 Task: Search one way flight ticket for 5 adults, 2 children, 1 infant in seat and 2 infants on lap in economy from Hays: Hays Regional Airport to Greenville: Pitt-greenville Airport on 5-2-2023. Choice of flights is Royal air maroc. Number of bags: 2 carry on bags. Price is upto 106000. Outbound departure time preference is 10:00.
Action: Mouse moved to (320, 273)
Screenshot: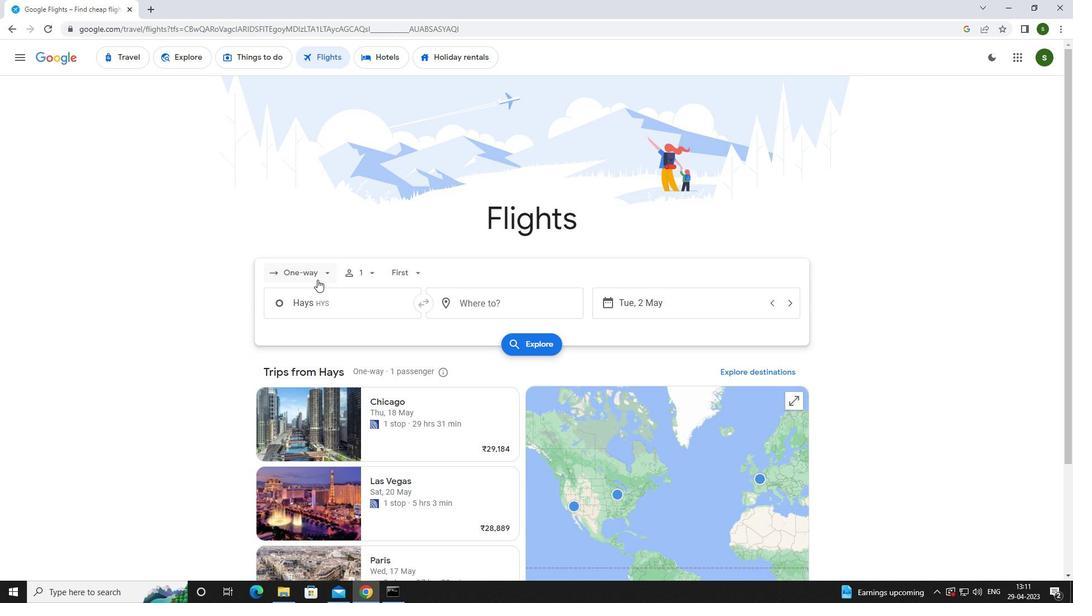 
Action: Mouse pressed left at (320, 273)
Screenshot: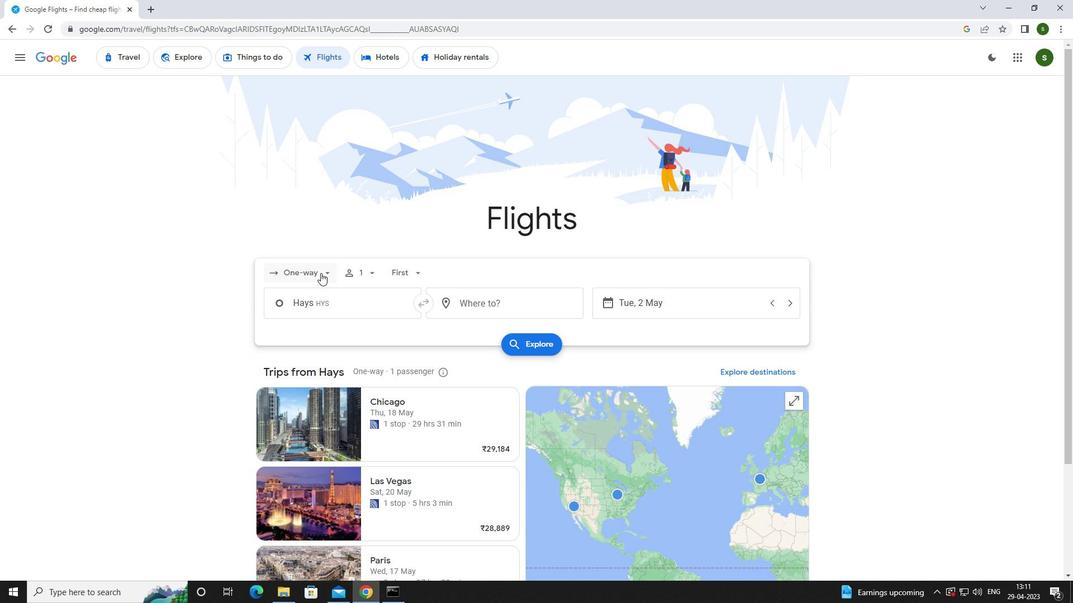 
Action: Mouse moved to (305, 320)
Screenshot: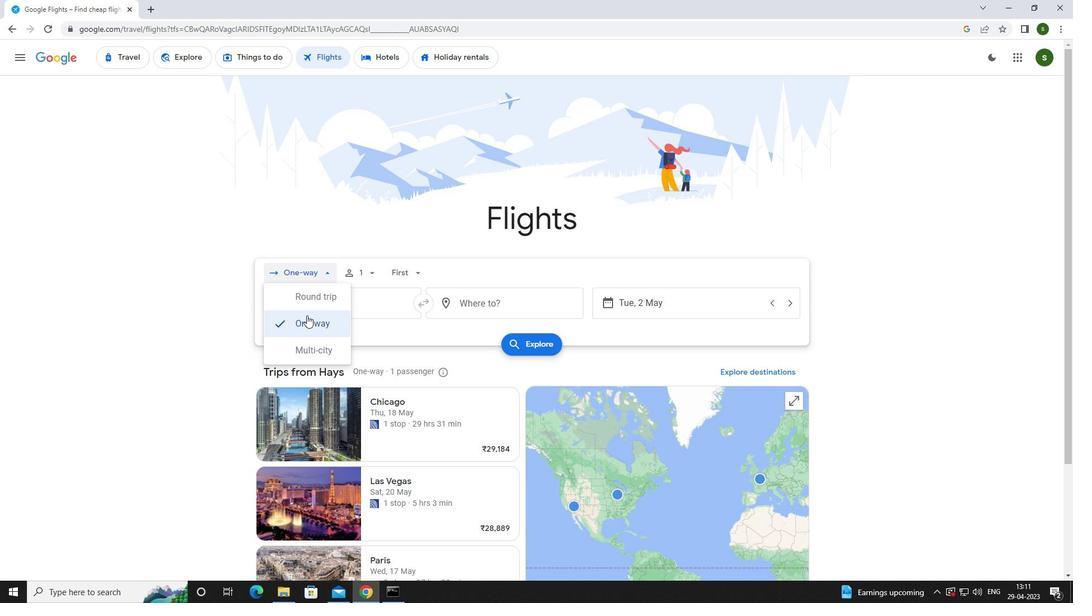 
Action: Mouse pressed left at (305, 320)
Screenshot: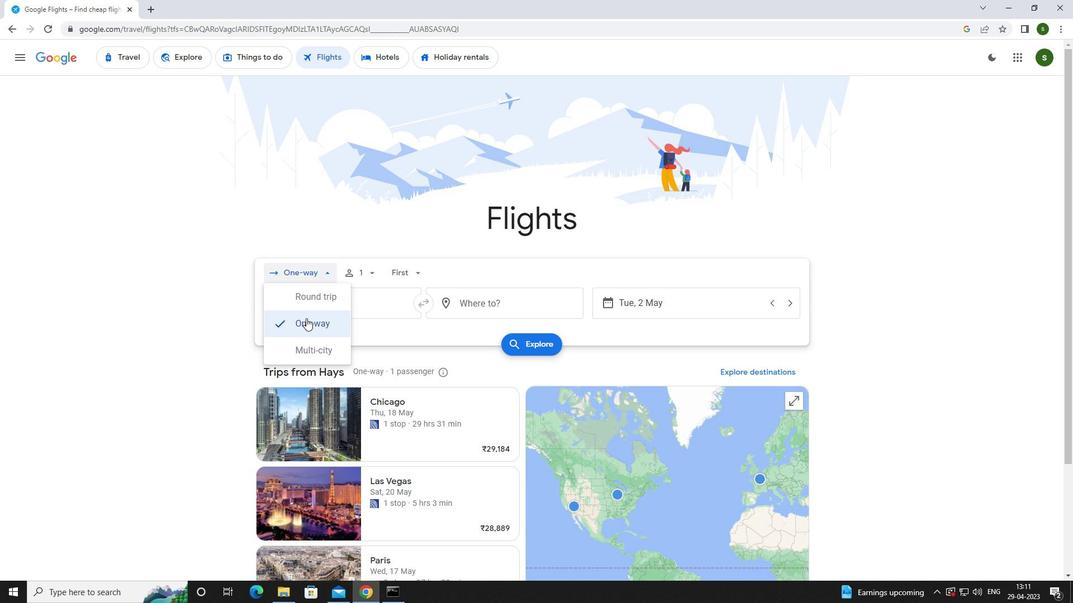 
Action: Mouse moved to (370, 275)
Screenshot: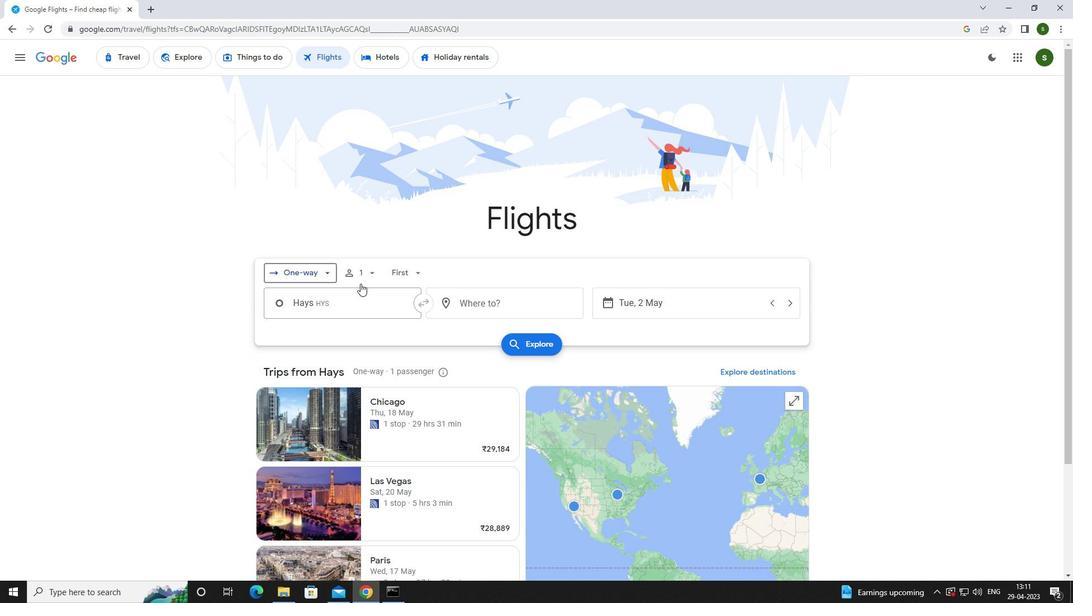 
Action: Mouse pressed left at (370, 275)
Screenshot: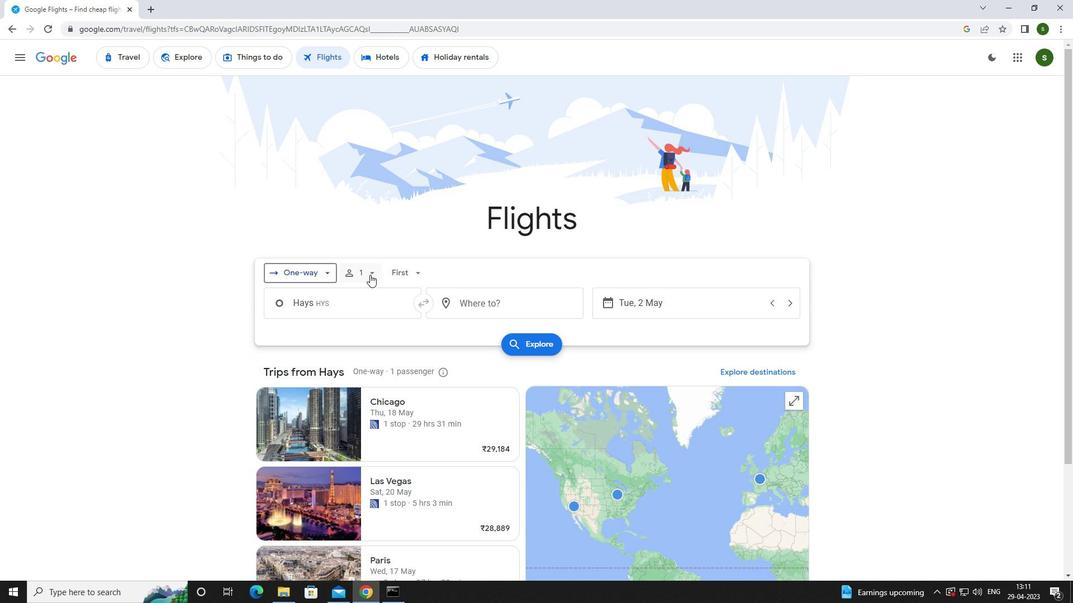 
Action: Mouse moved to (459, 299)
Screenshot: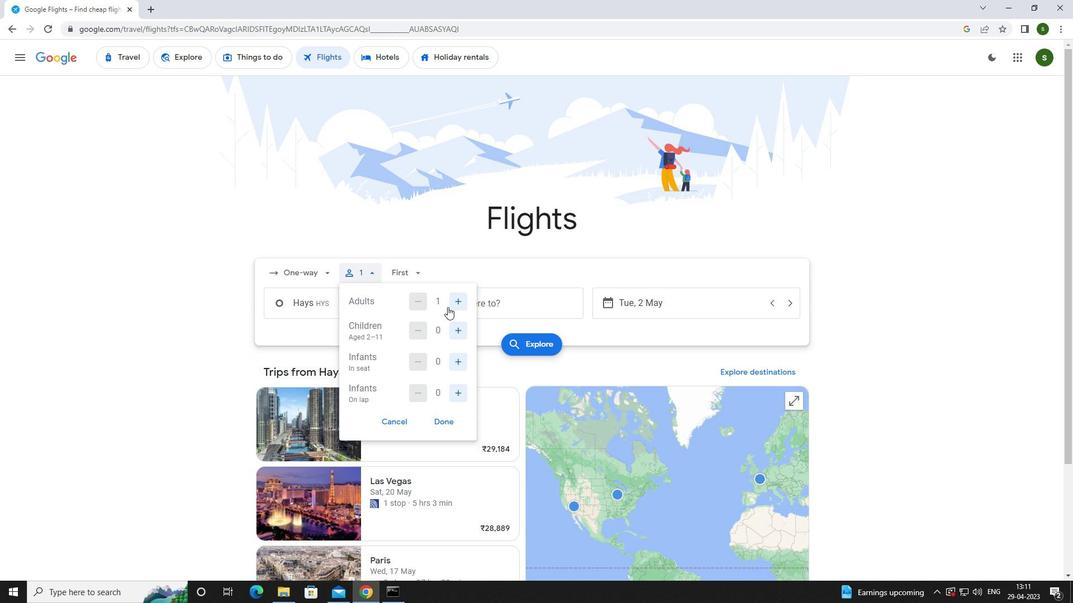 
Action: Mouse pressed left at (459, 299)
Screenshot: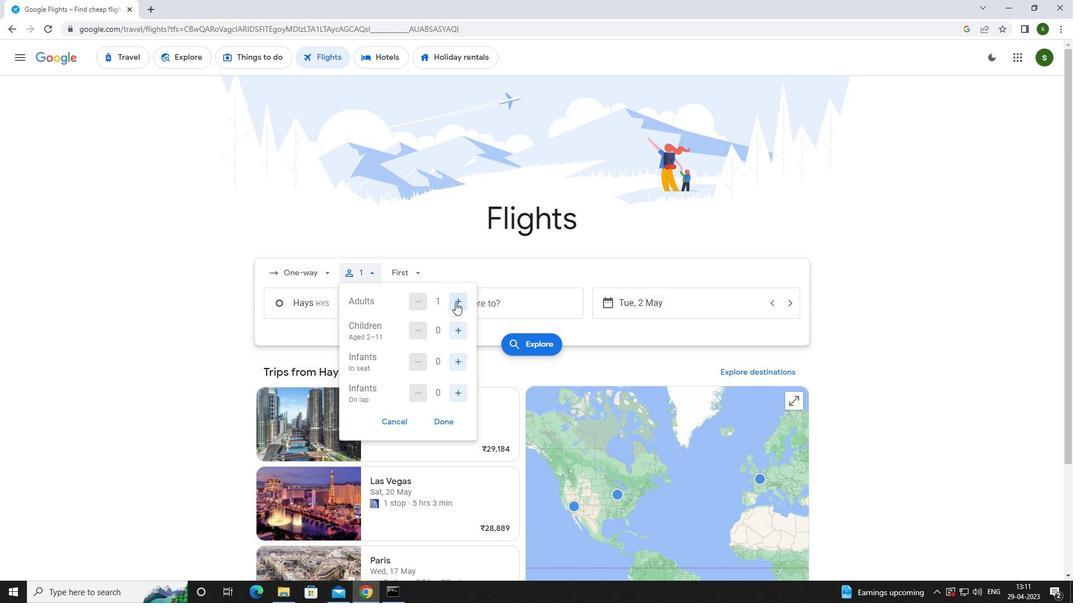 
Action: Mouse pressed left at (459, 299)
Screenshot: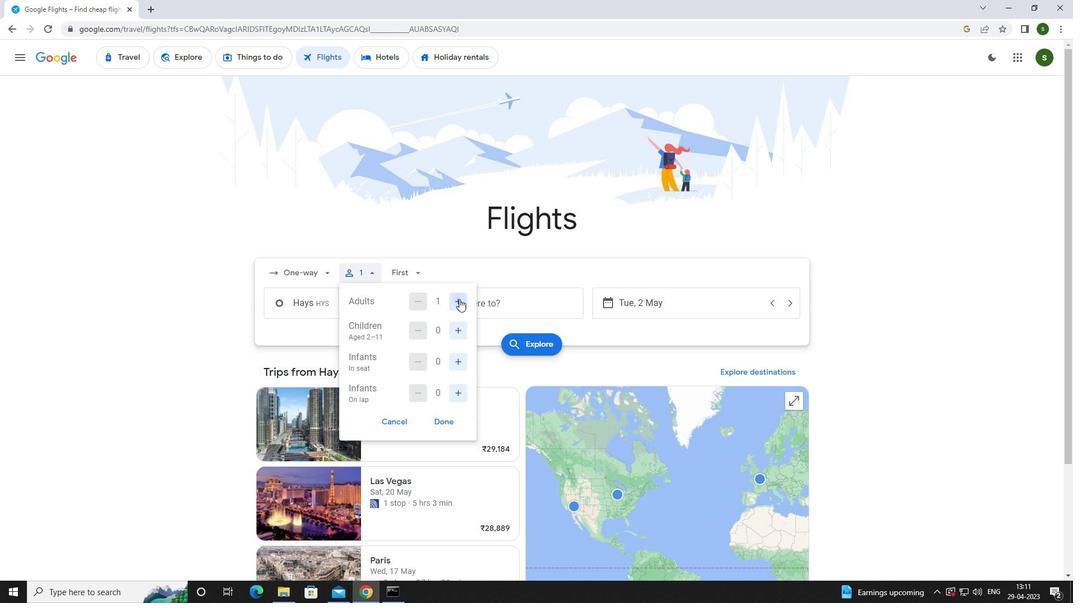 
Action: Mouse pressed left at (459, 299)
Screenshot: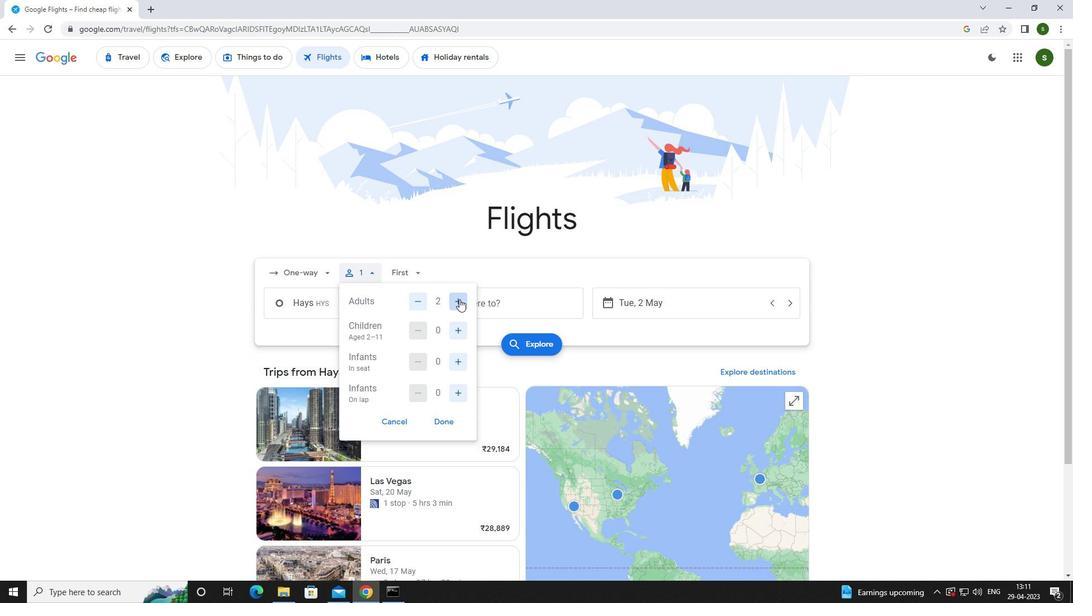 
Action: Mouse pressed left at (459, 299)
Screenshot: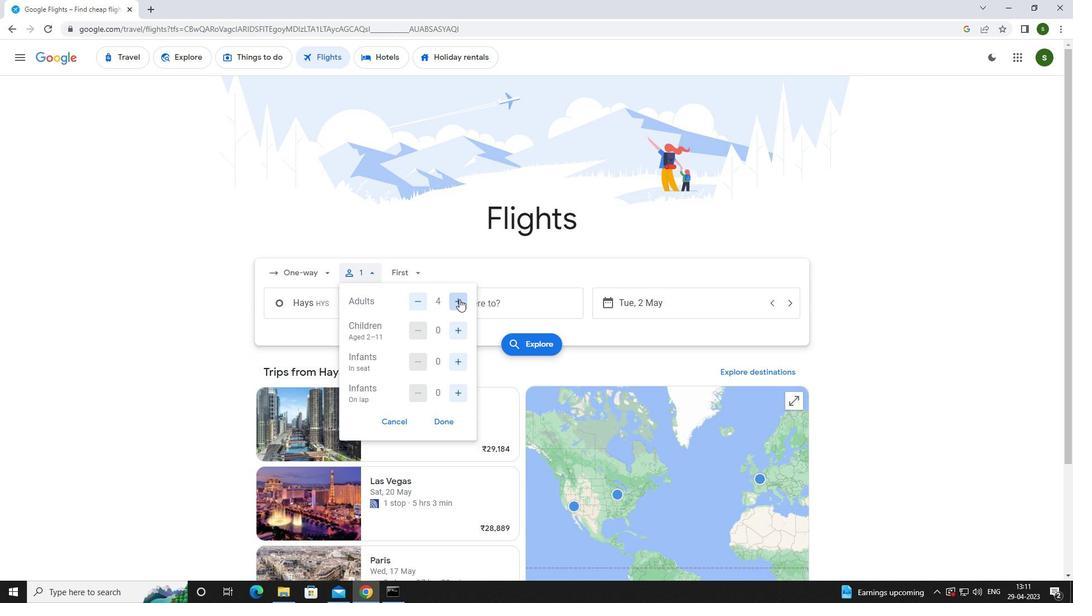 
Action: Mouse moved to (457, 327)
Screenshot: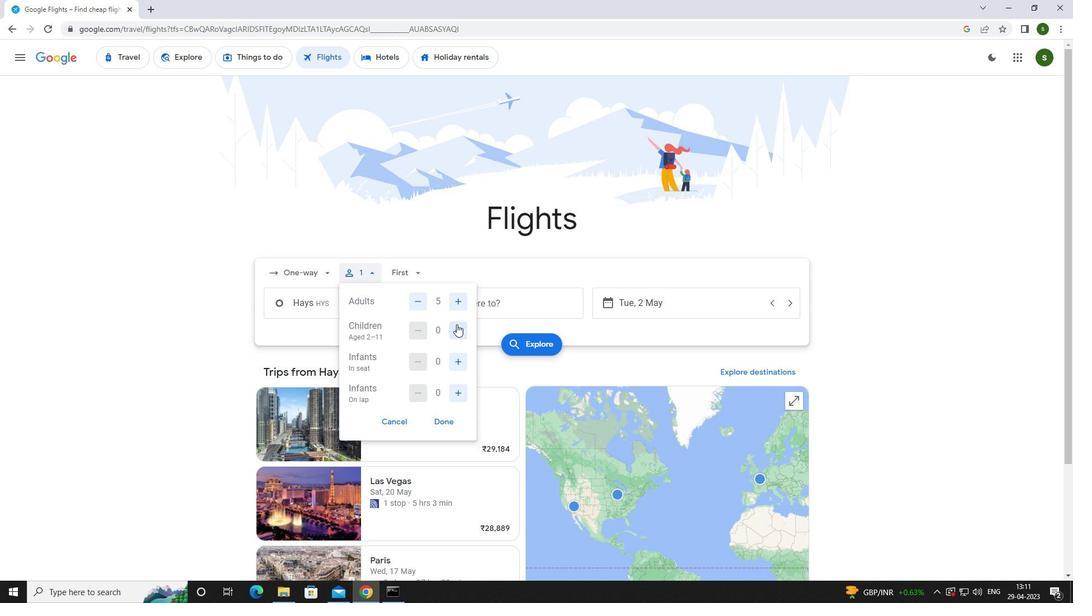 
Action: Mouse pressed left at (457, 327)
Screenshot: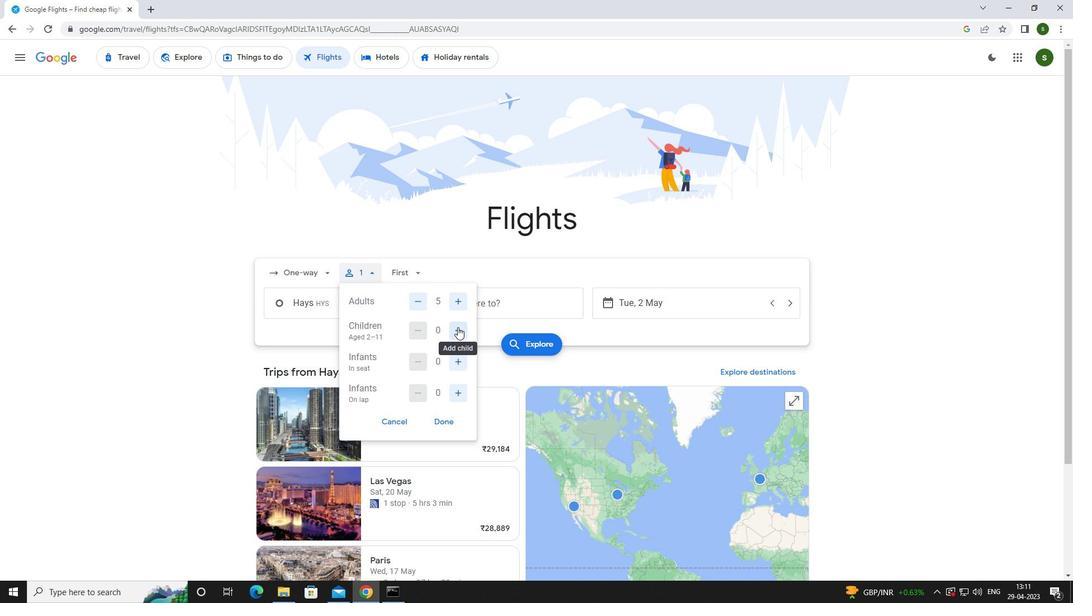 
Action: Mouse pressed left at (457, 327)
Screenshot: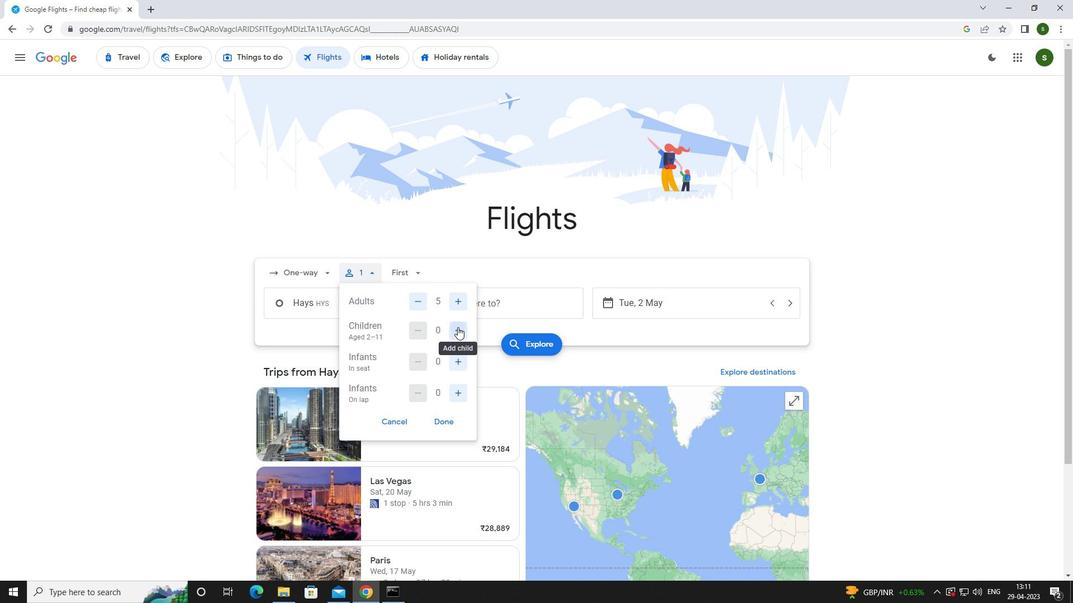 
Action: Mouse moved to (457, 361)
Screenshot: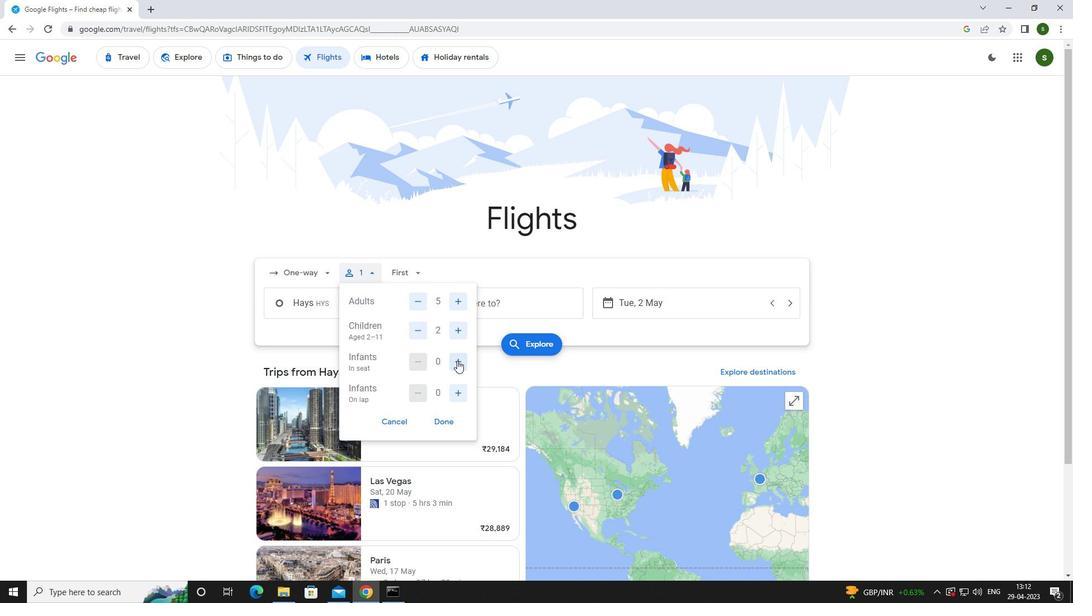 
Action: Mouse pressed left at (457, 361)
Screenshot: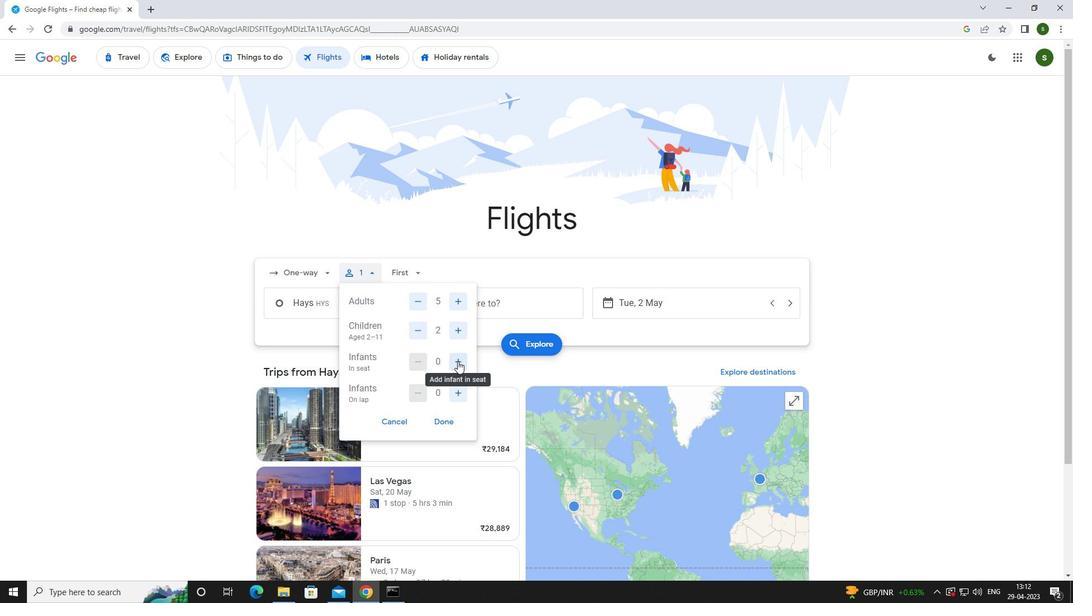
Action: Mouse moved to (460, 395)
Screenshot: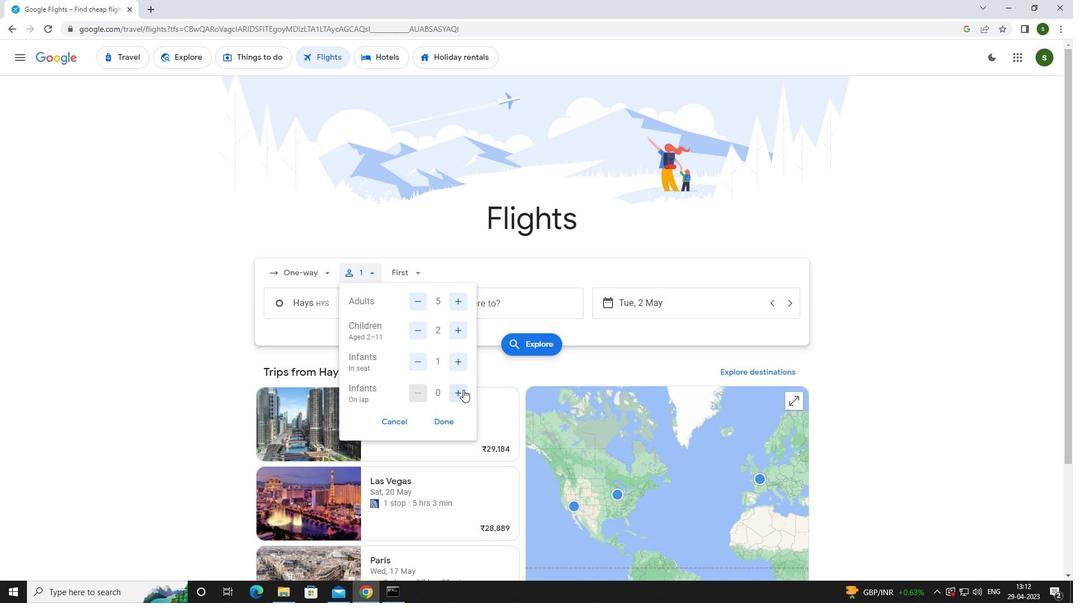 
Action: Mouse pressed left at (460, 395)
Screenshot: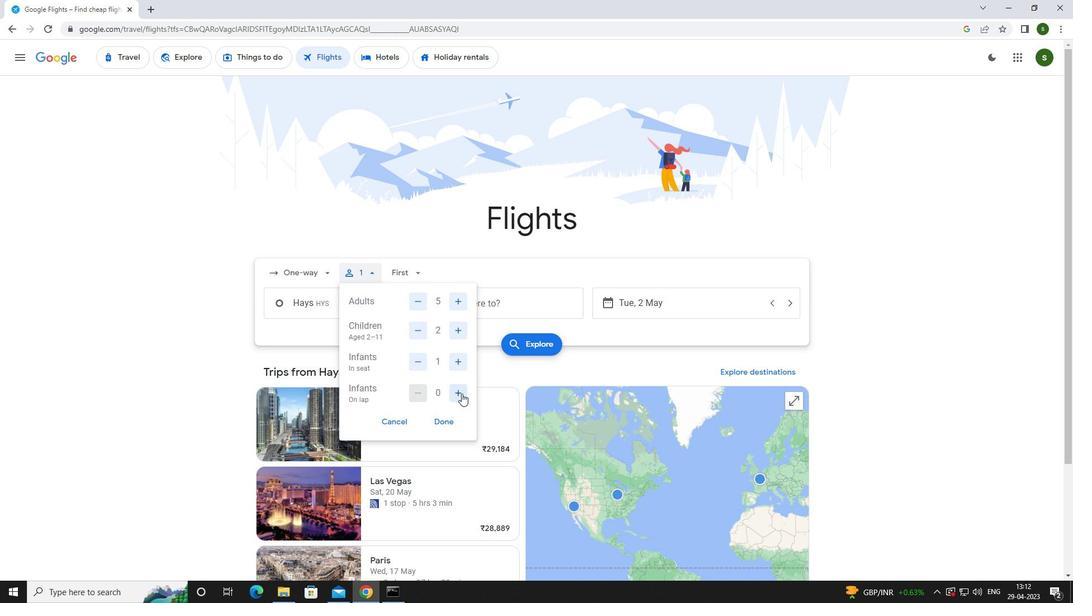 
Action: Mouse pressed left at (460, 395)
Screenshot: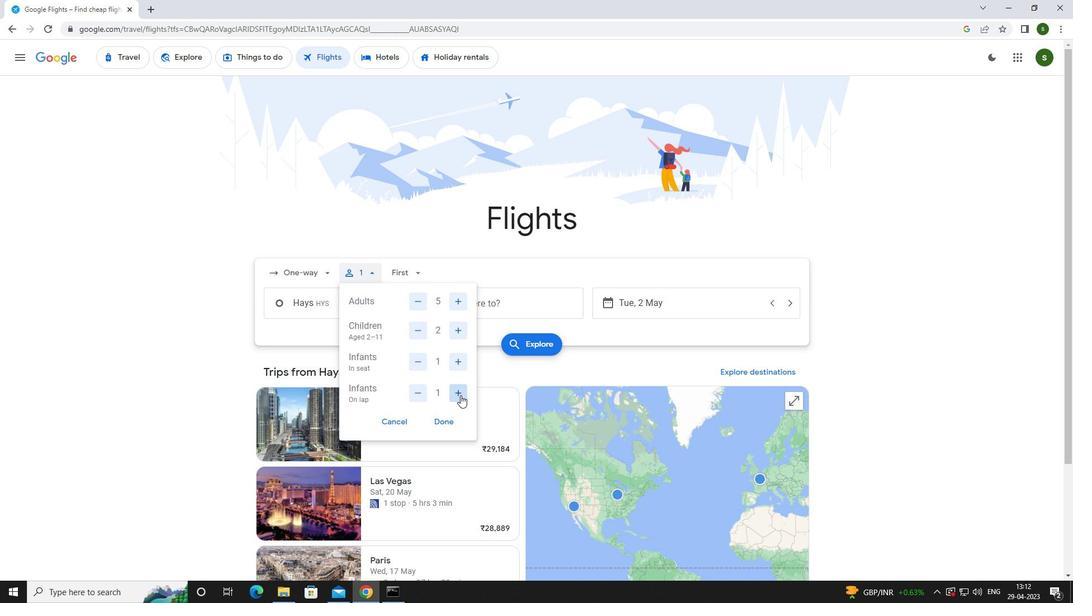 
Action: Mouse moved to (413, 396)
Screenshot: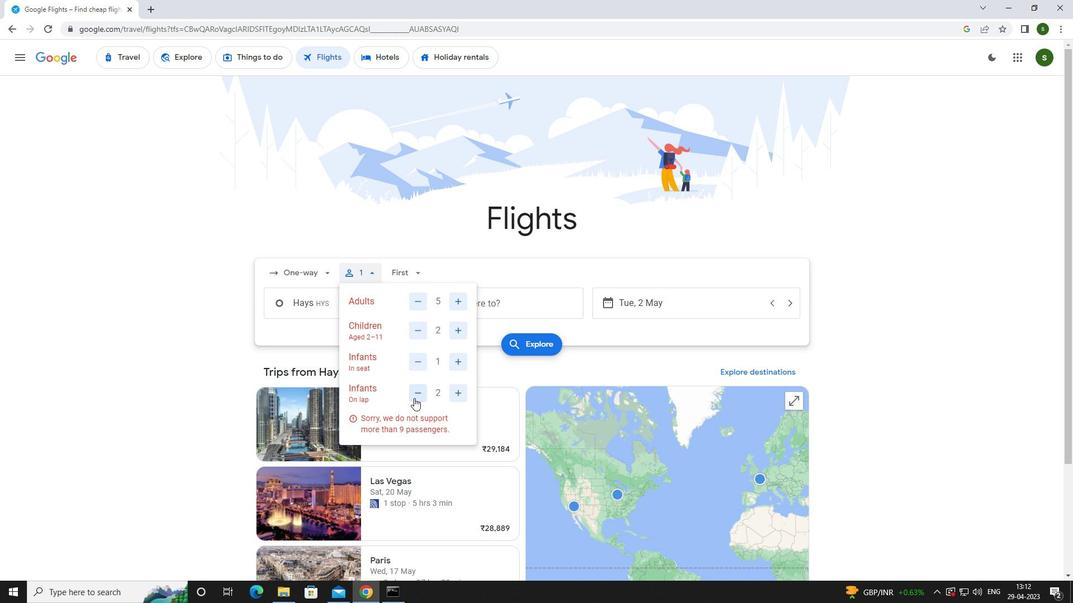 
Action: Mouse pressed left at (413, 396)
Screenshot: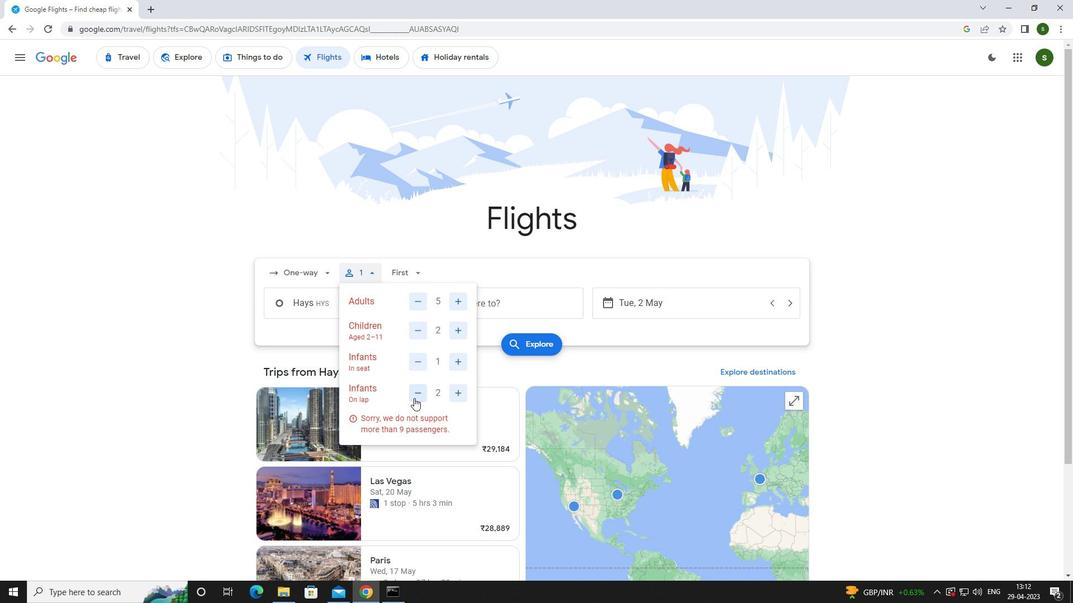 
Action: Mouse moved to (420, 269)
Screenshot: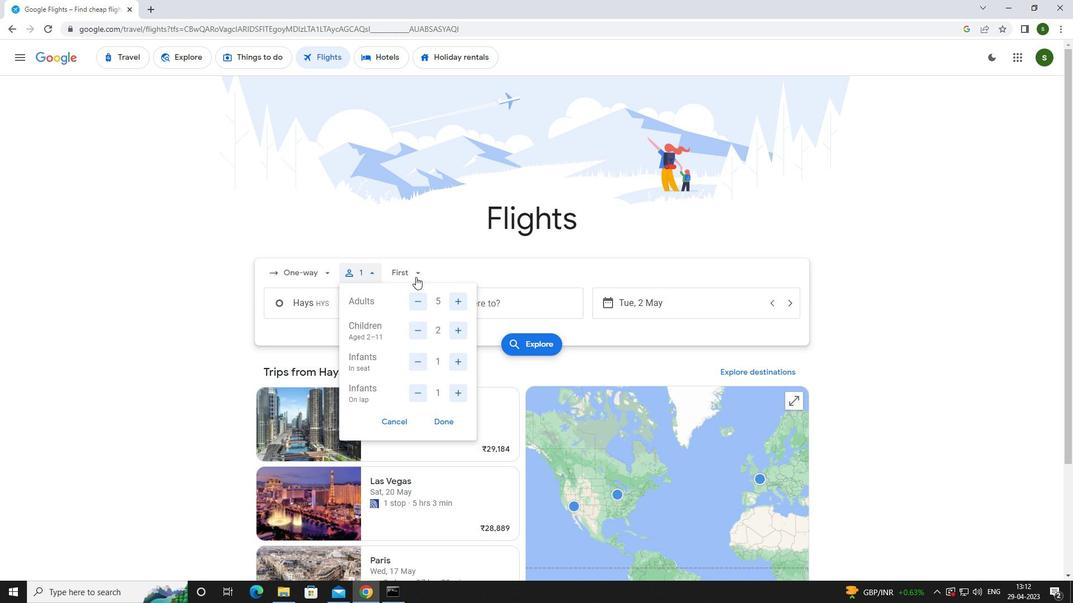 
Action: Mouse pressed left at (420, 269)
Screenshot: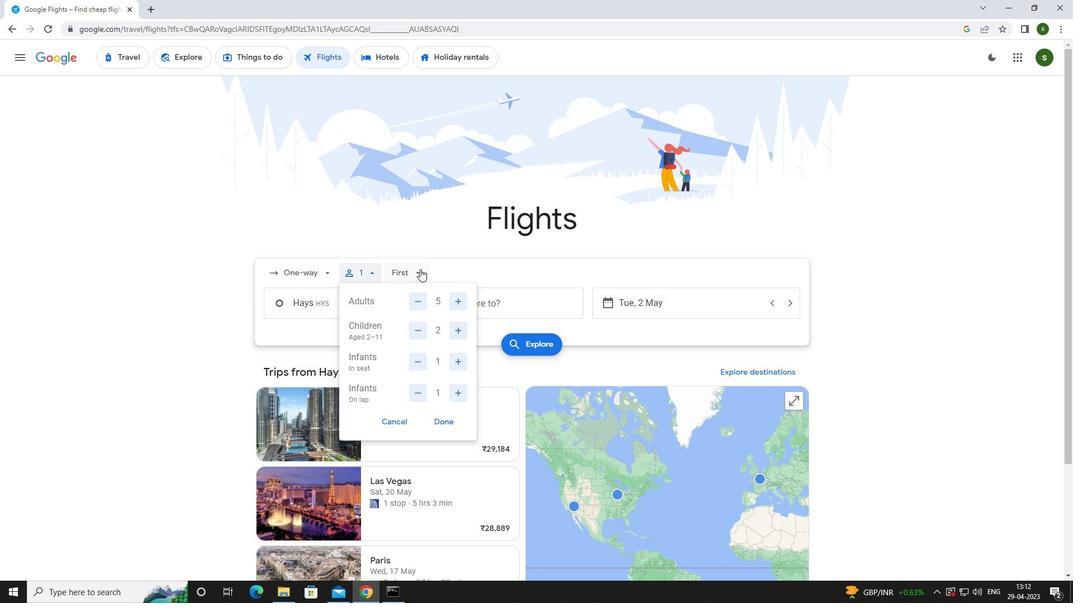 
Action: Mouse moved to (423, 305)
Screenshot: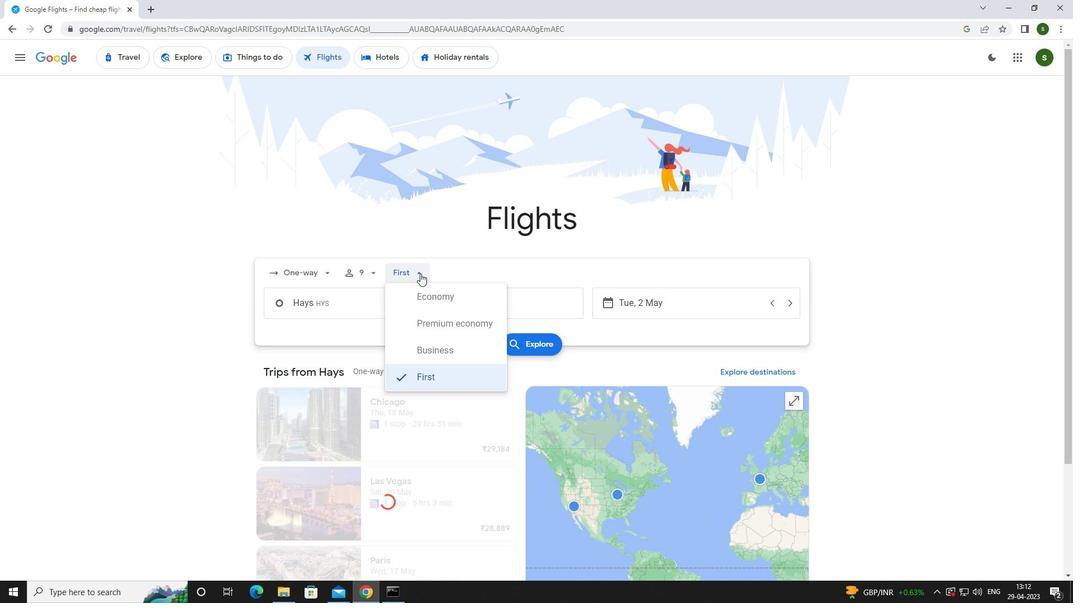 
Action: Mouse pressed left at (423, 305)
Screenshot: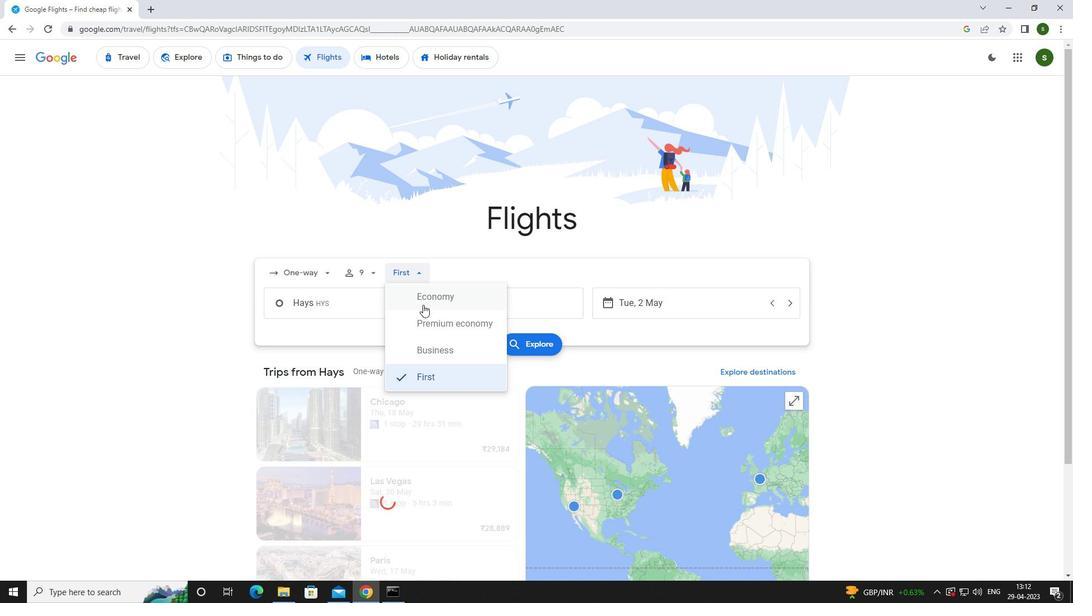
Action: Mouse moved to (349, 305)
Screenshot: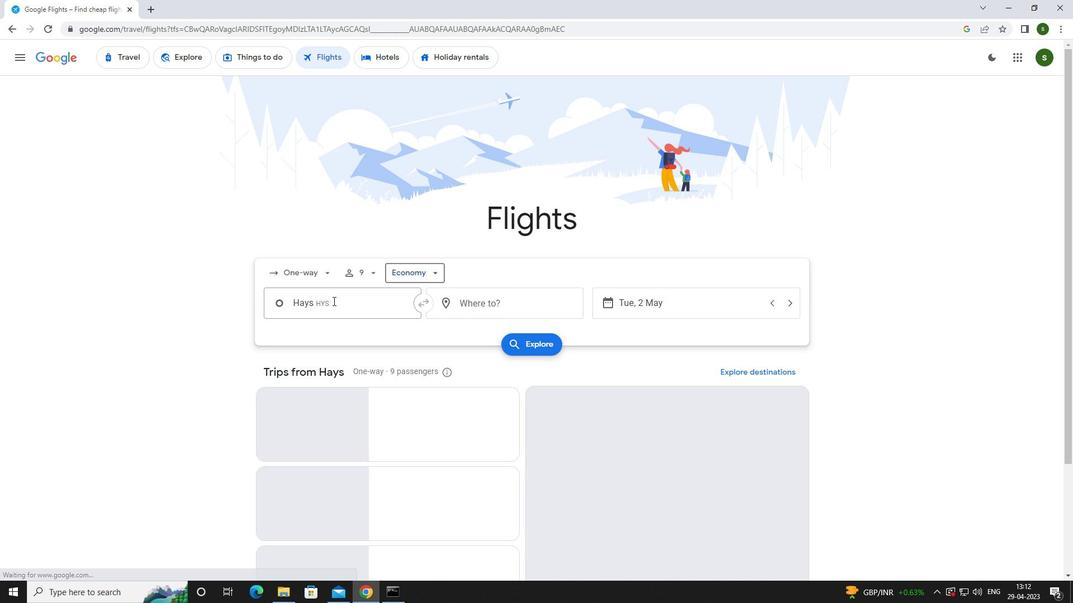 
Action: Mouse pressed left at (349, 305)
Screenshot: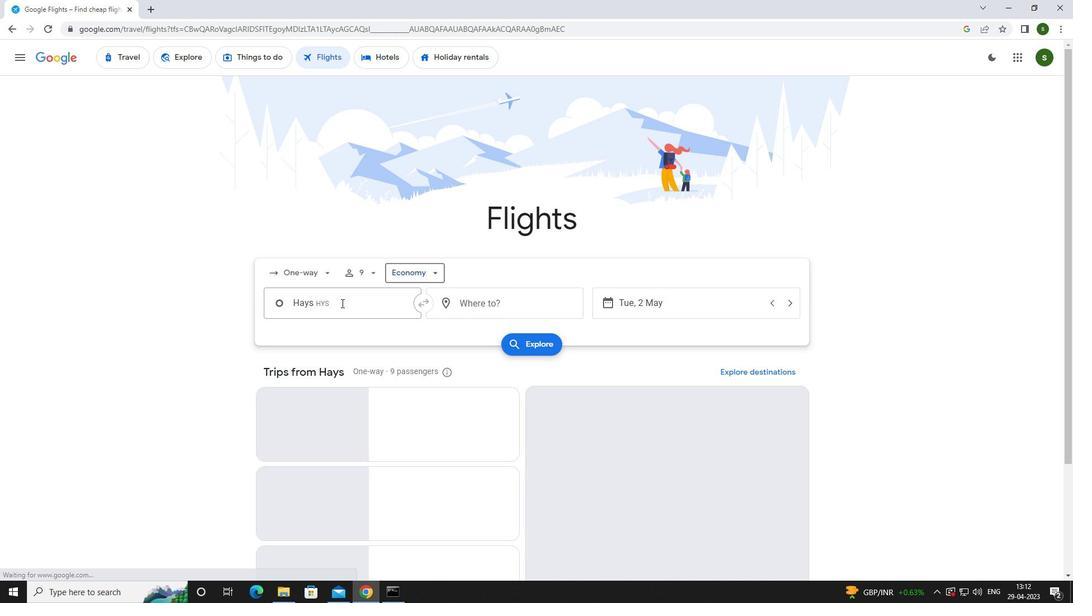 
Action: Mouse moved to (351, 300)
Screenshot: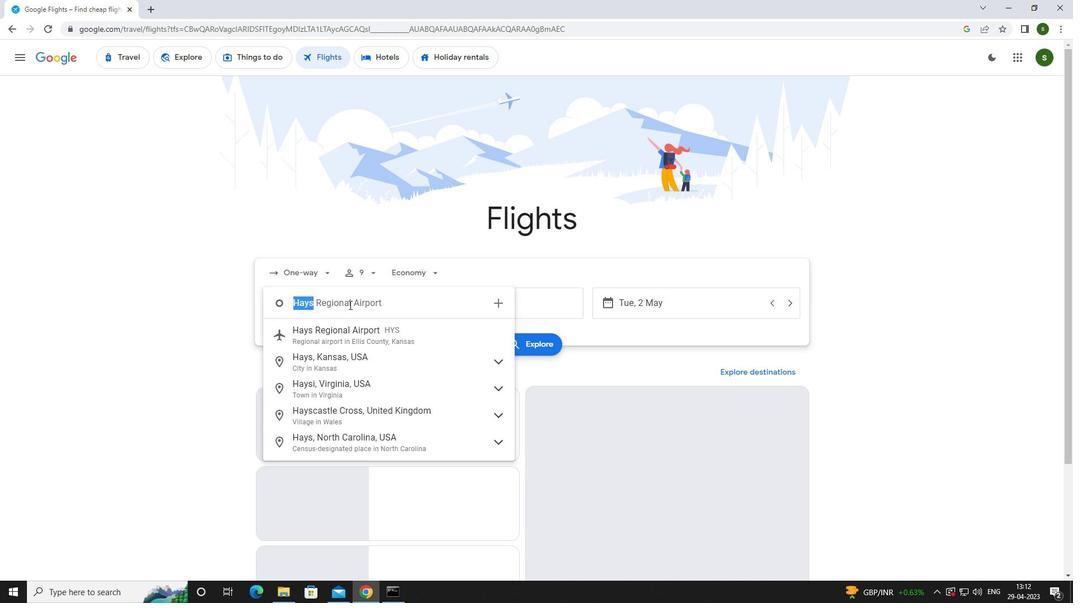
Action: Key pressed h<Key.caps_lock>a<Key.caps_lock>y<Key.backspace><Key.caps_lock>ys
Screenshot: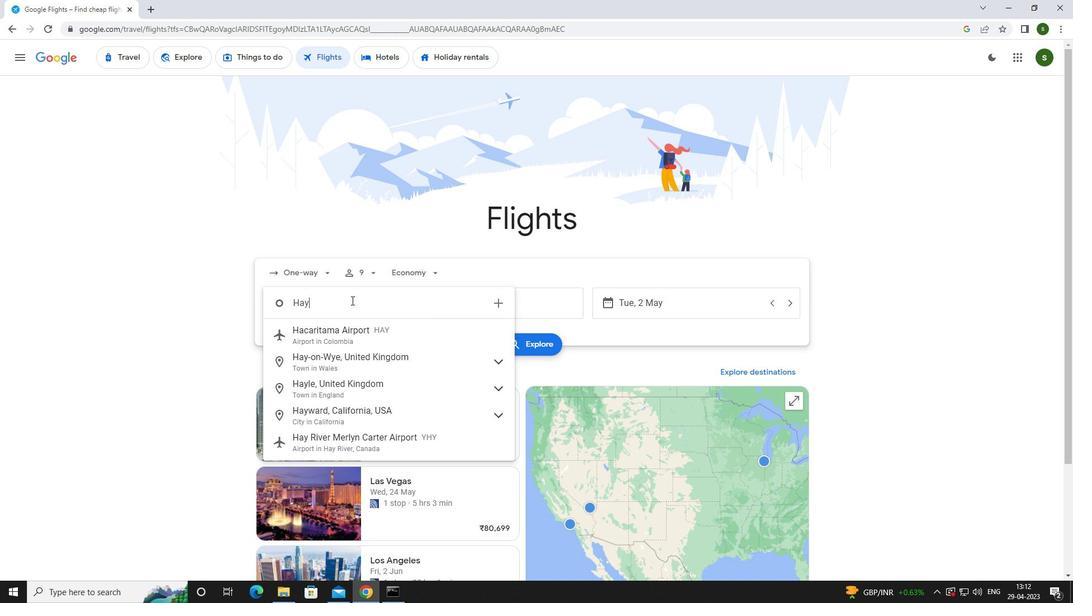 
Action: Mouse moved to (365, 338)
Screenshot: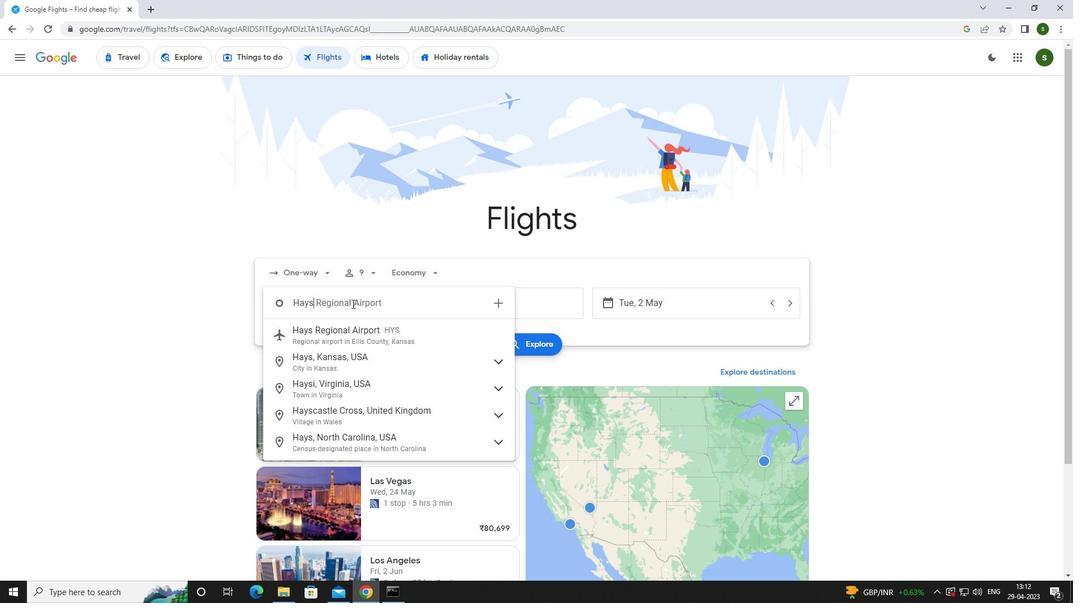 
Action: Mouse pressed left at (365, 338)
Screenshot: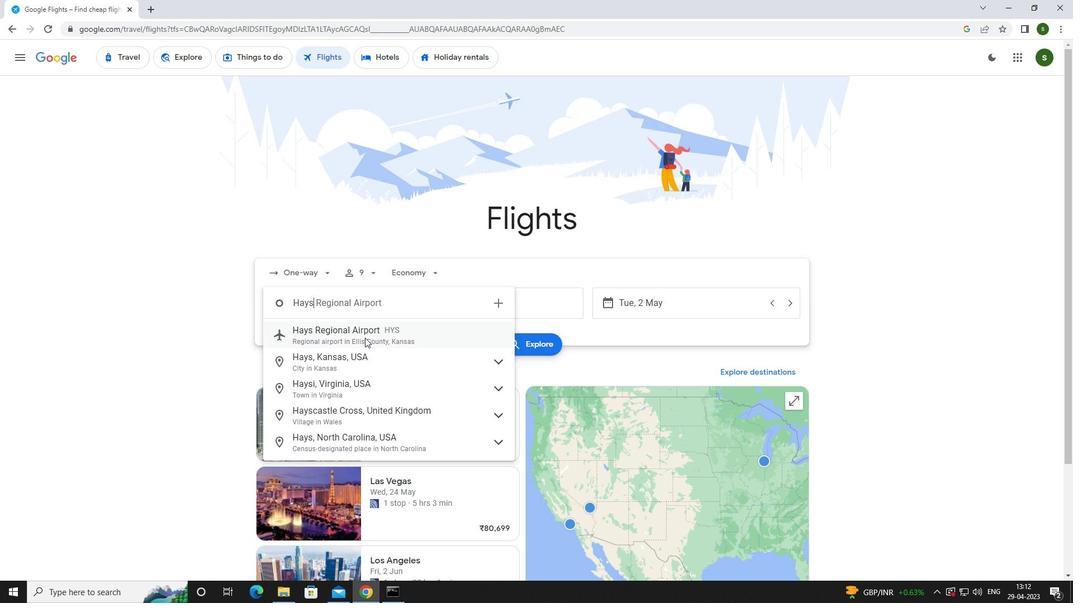 
Action: Mouse moved to (473, 298)
Screenshot: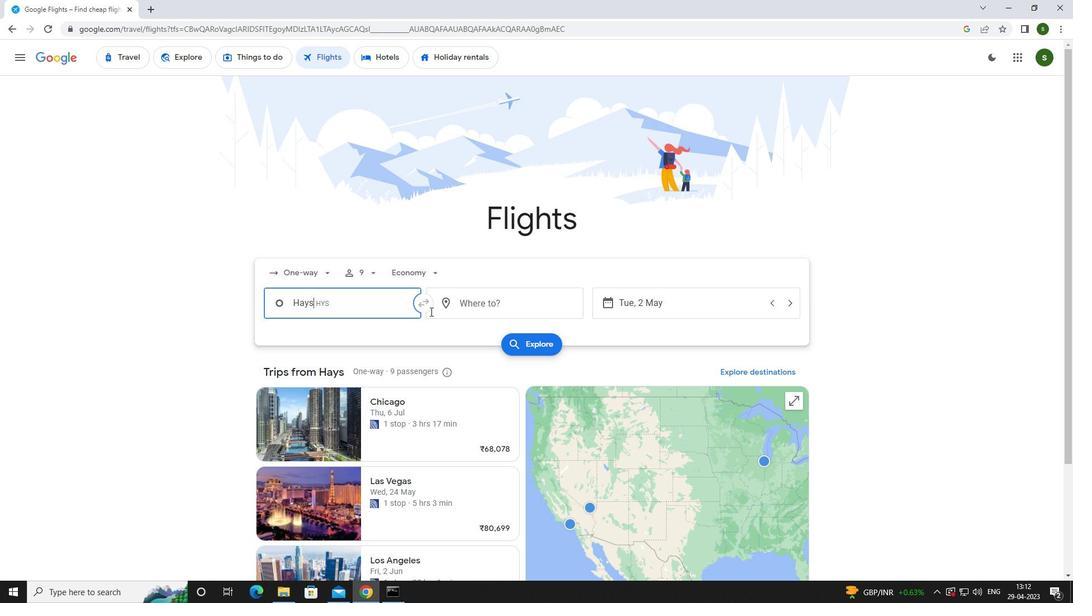 
Action: Mouse pressed left at (473, 298)
Screenshot: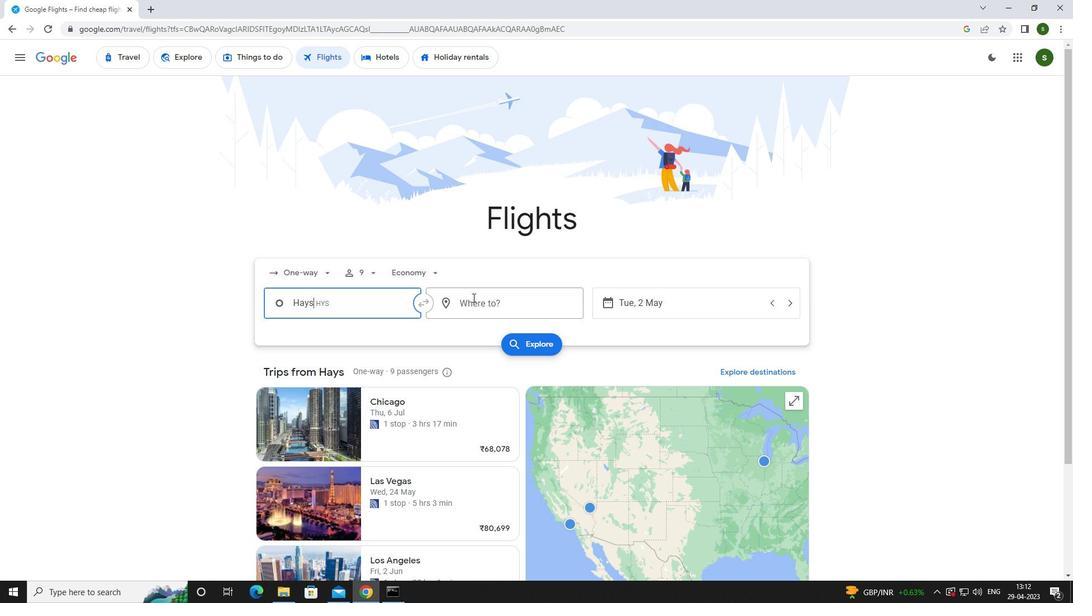 
Action: Key pressed <Key.caps_lock>g<Key.caps_lock>reenville<Key.space><Key.caps_lock>p<Key.caps_lock>itt
Screenshot: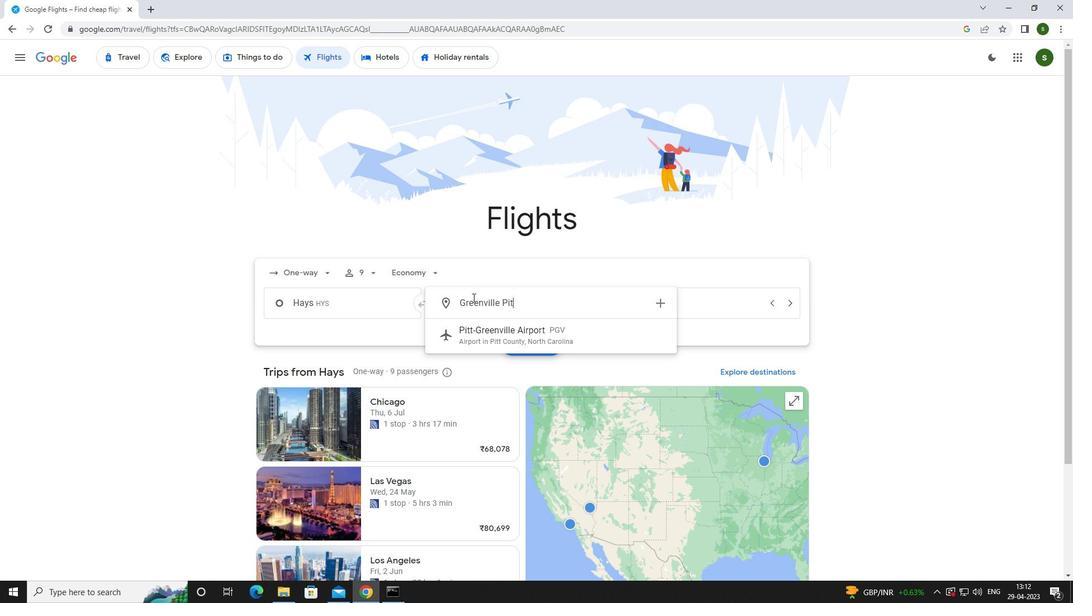 
Action: Mouse moved to (487, 335)
Screenshot: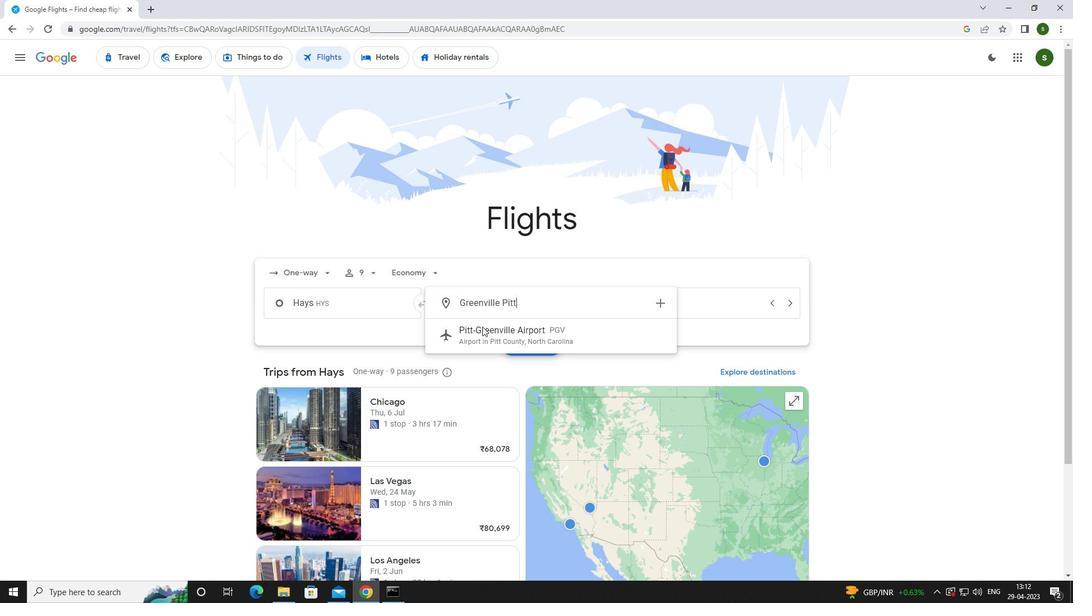 
Action: Mouse pressed left at (487, 335)
Screenshot: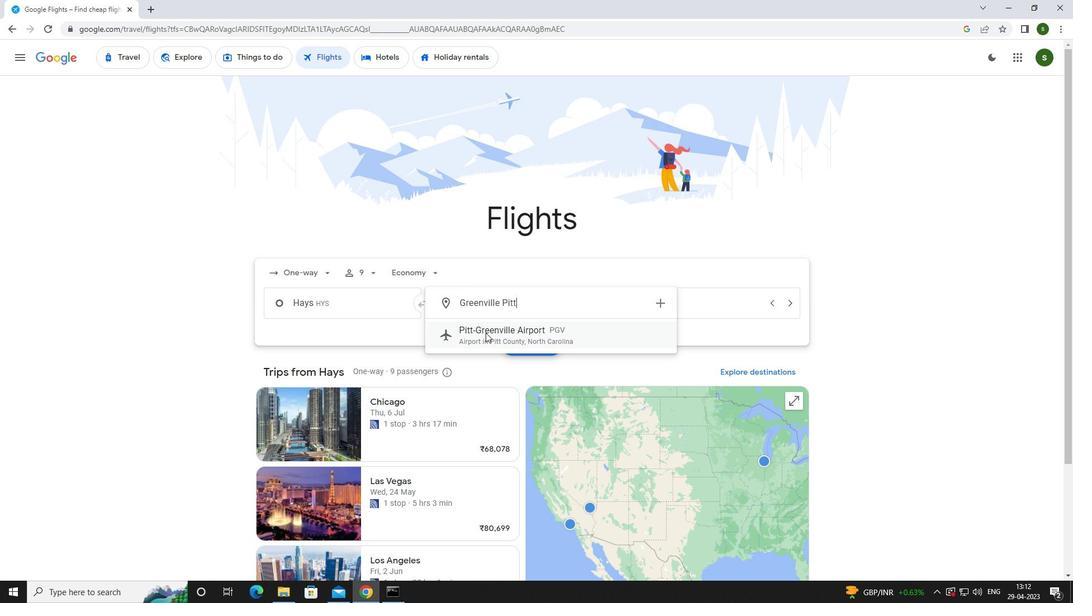 
Action: Mouse moved to (663, 304)
Screenshot: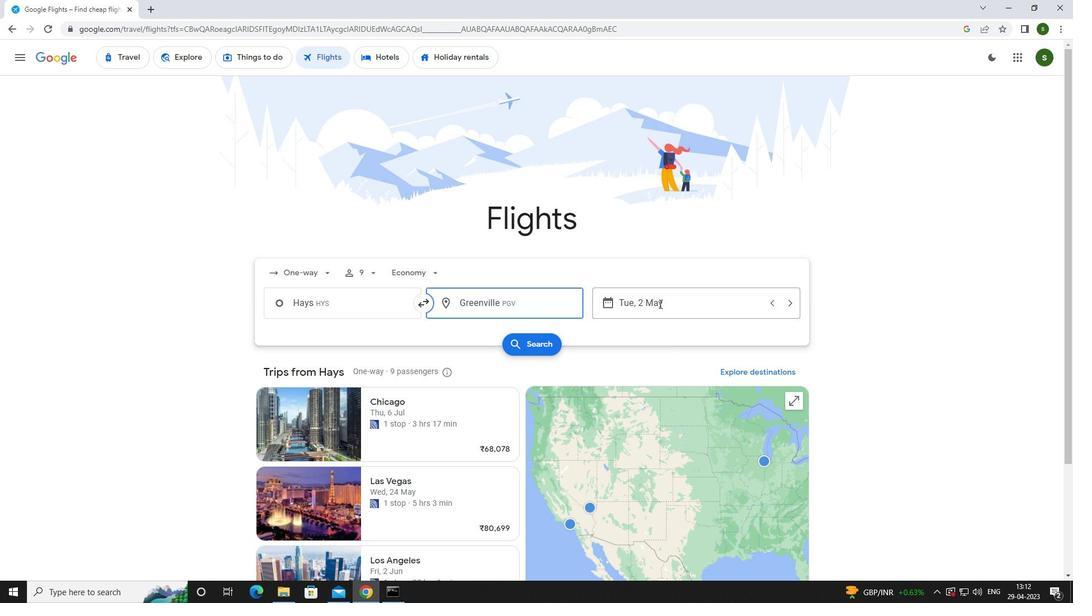 
Action: Mouse pressed left at (663, 304)
Screenshot: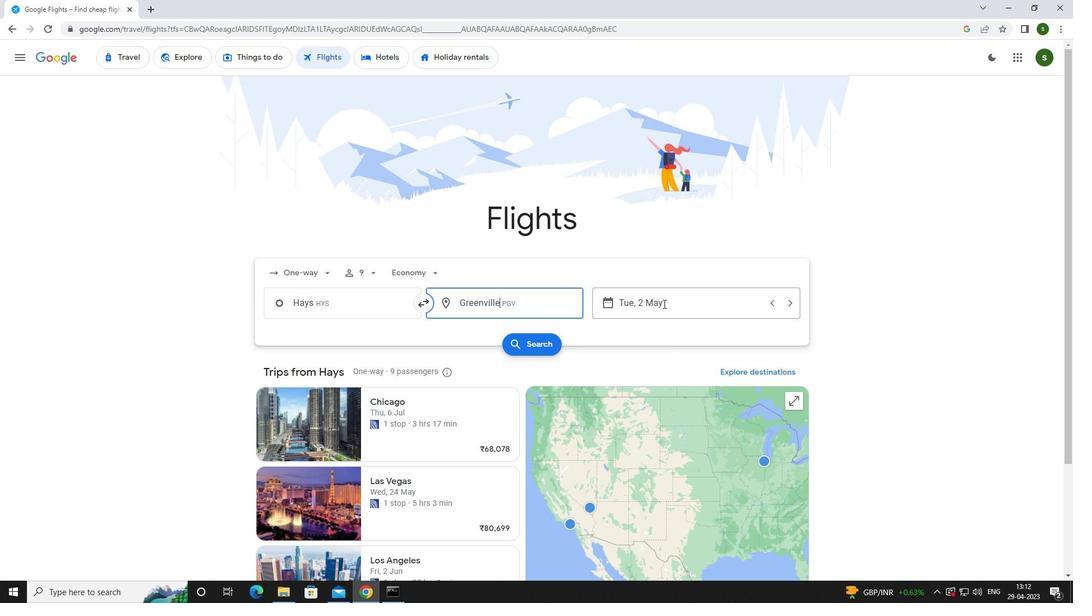 
Action: Mouse moved to (669, 375)
Screenshot: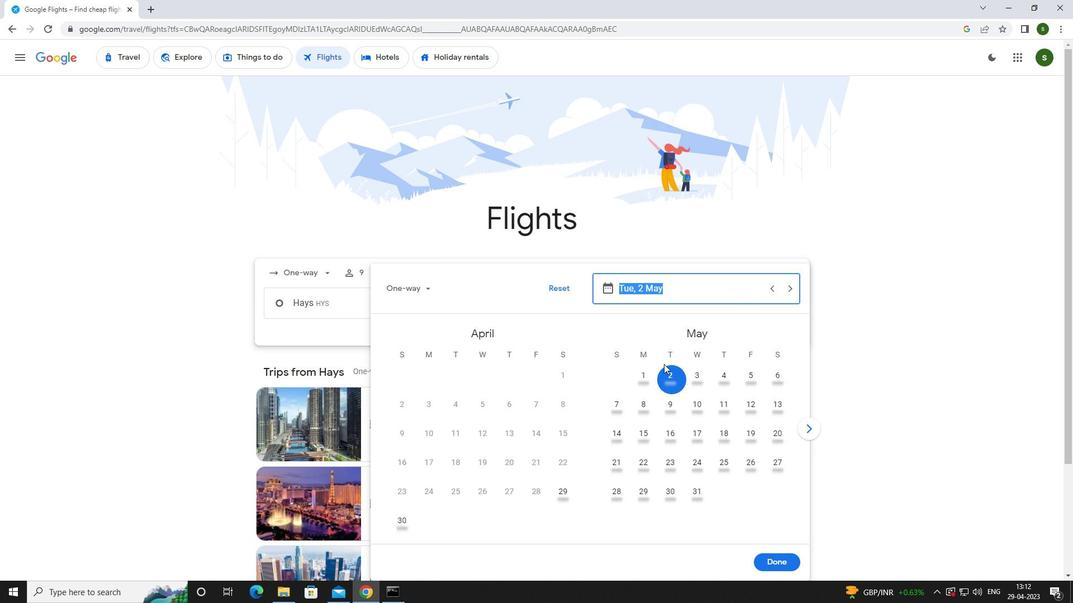 
Action: Mouse pressed left at (669, 375)
Screenshot: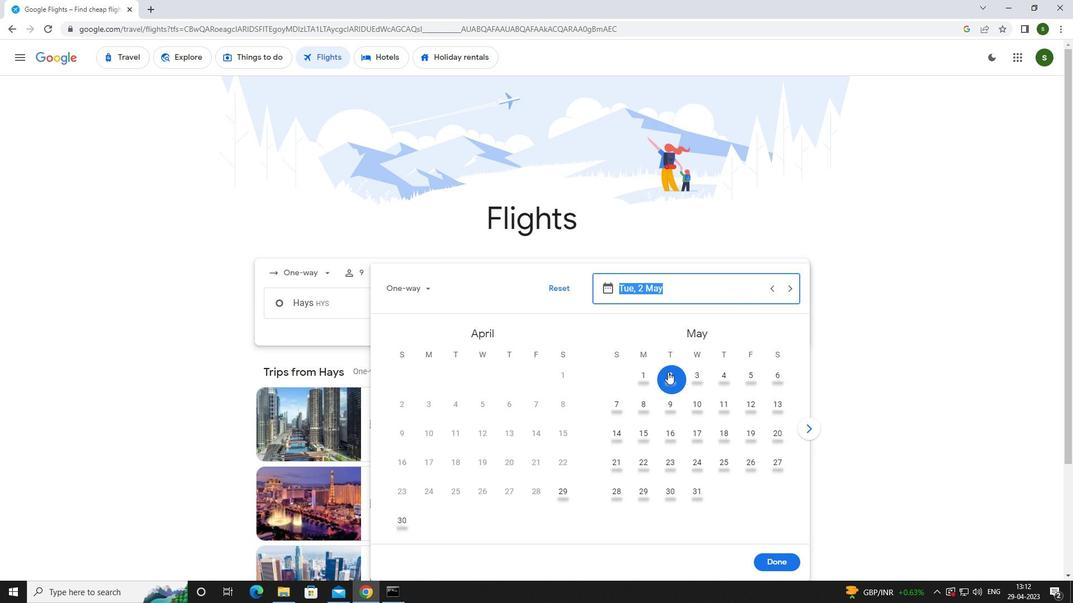 
Action: Mouse moved to (787, 567)
Screenshot: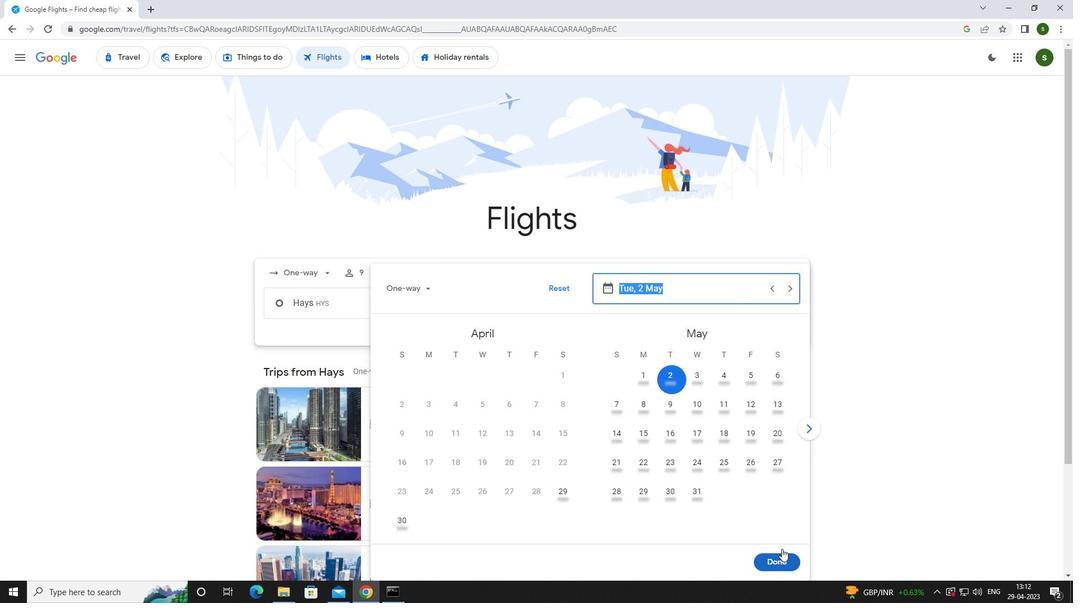 
Action: Mouse pressed left at (787, 567)
Screenshot: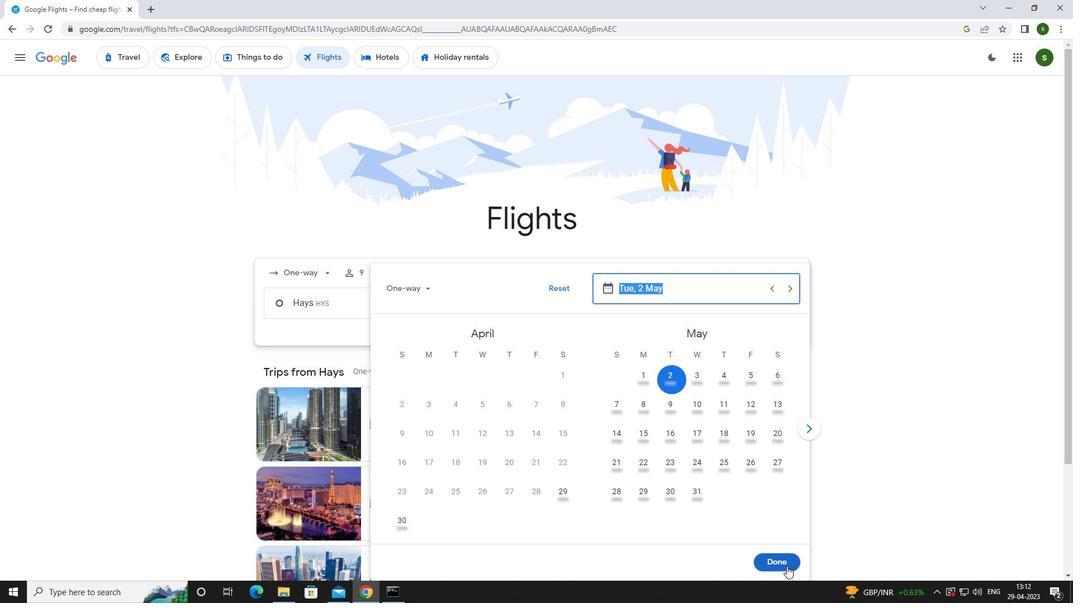 
Action: Mouse moved to (529, 345)
Screenshot: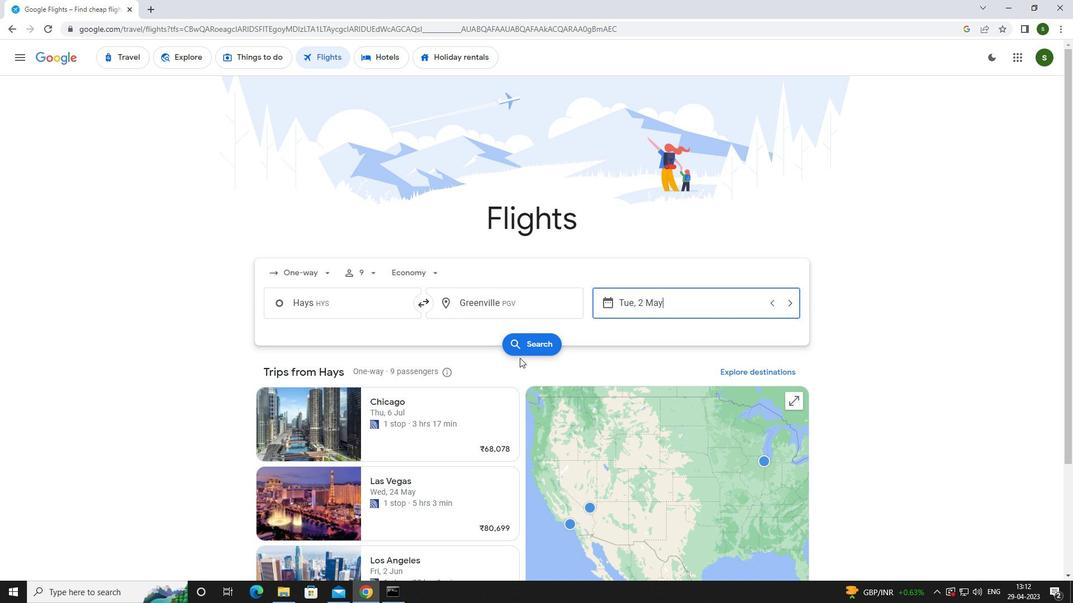 
Action: Mouse pressed left at (529, 345)
Screenshot: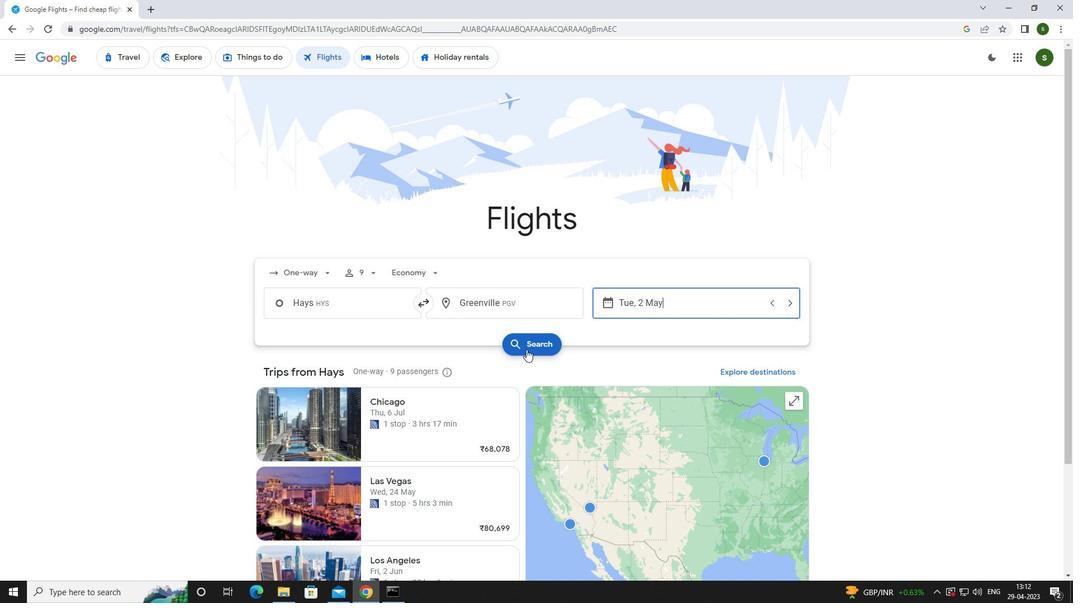 
Action: Mouse moved to (287, 157)
Screenshot: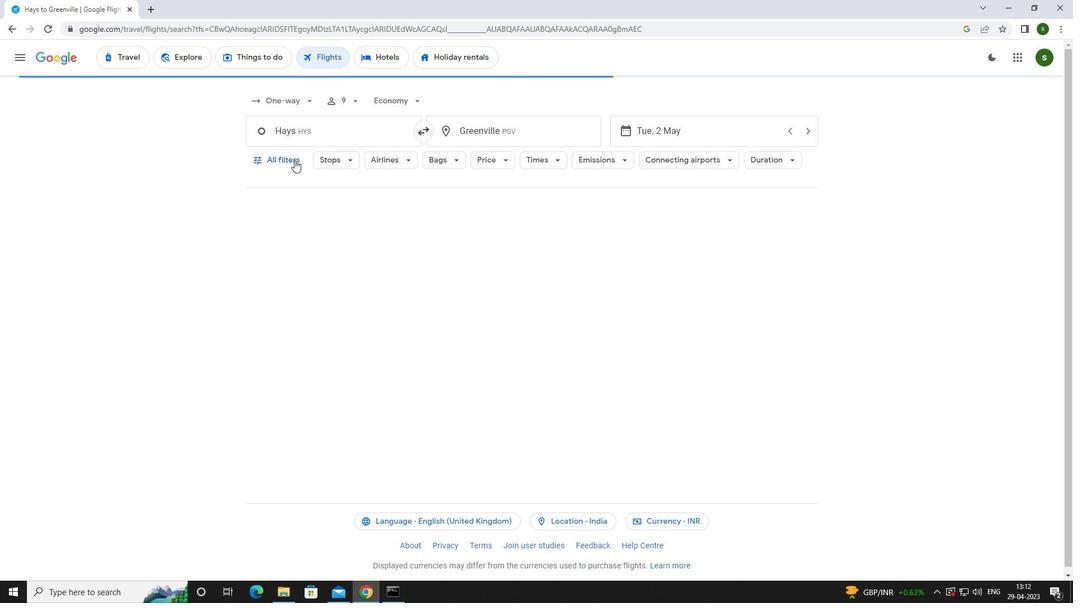 
Action: Mouse pressed left at (287, 157)
Screenshot: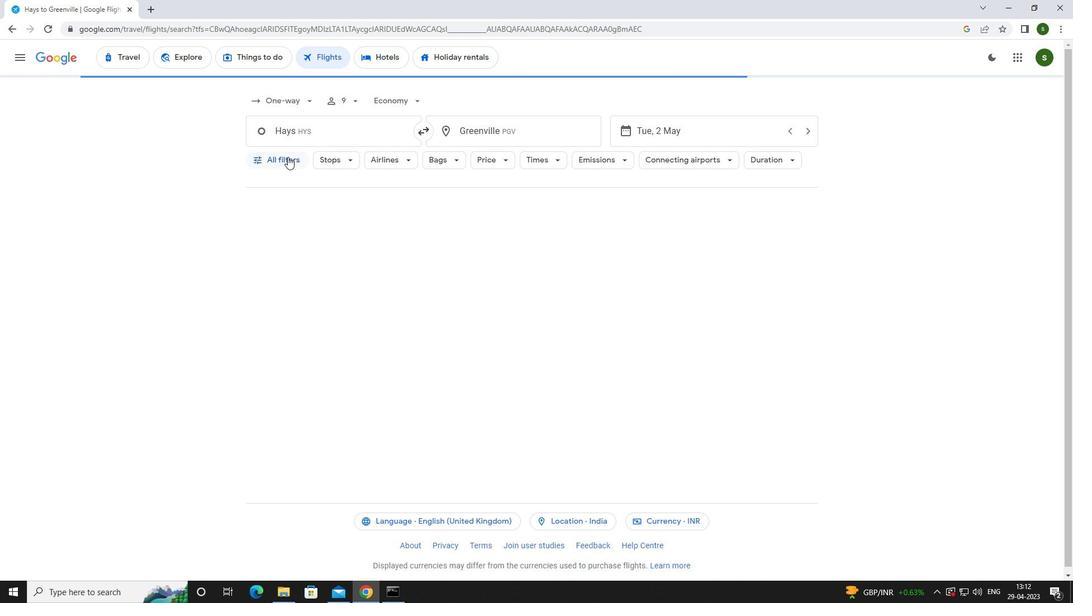 
Action: Mouse moved to (418, 398)
Screenshot: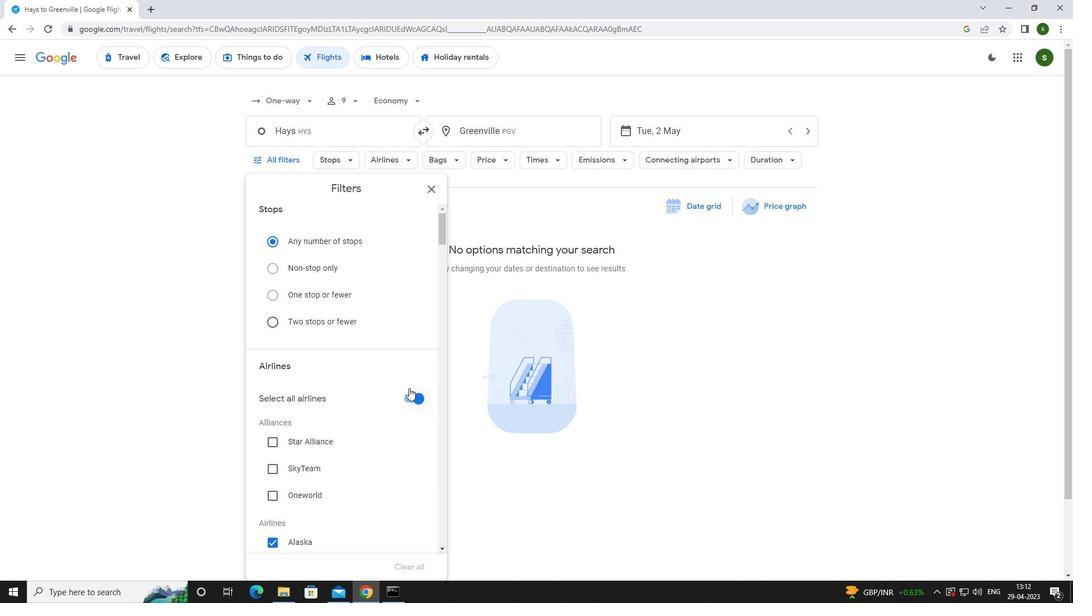
Action: Mouse pressed left at (418, 398)
Screenshot: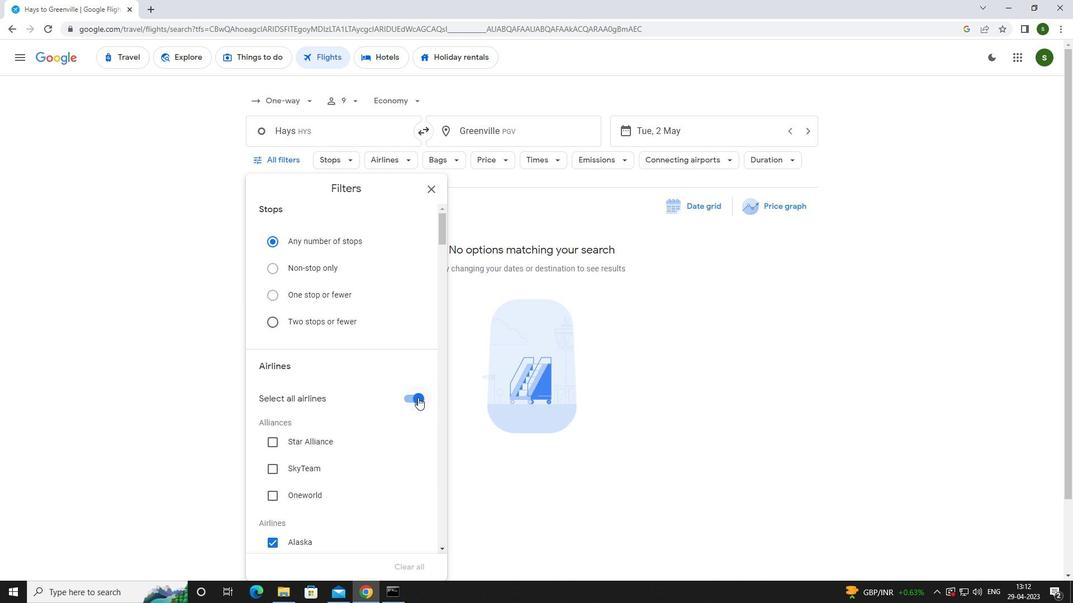 
Action: Mouse moved to (383, 332)
Screenshot: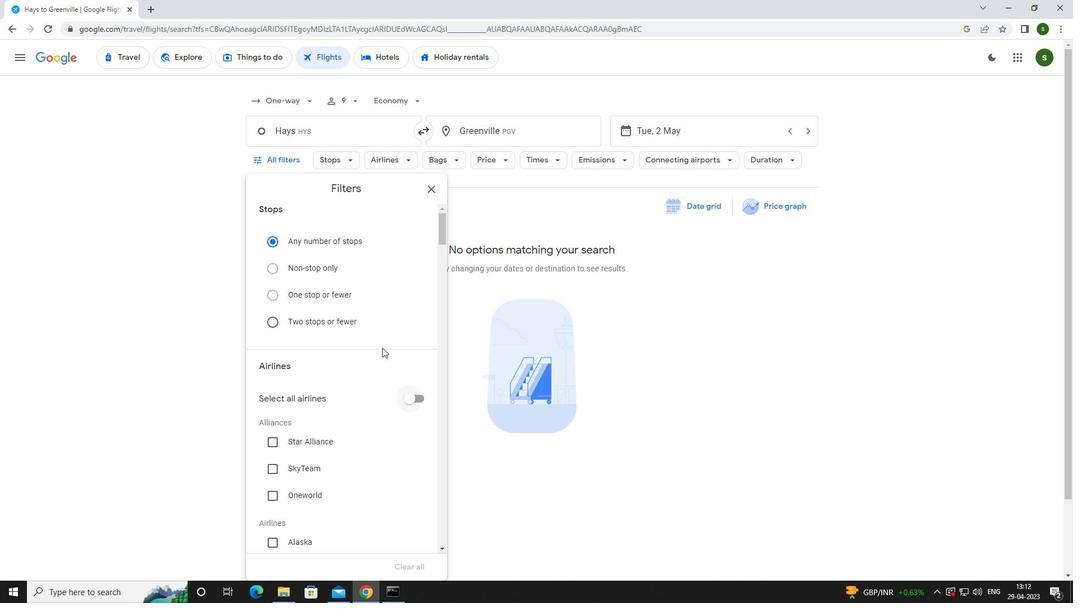 
Action: Mouse scrolled (383, 331) with delta (0, 0)
Screenshot: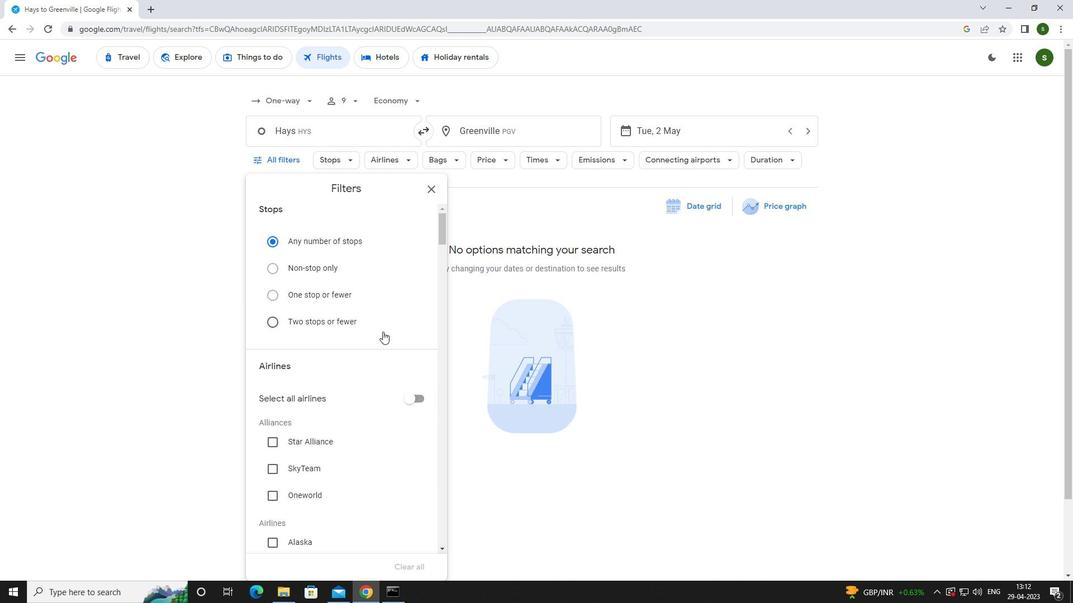 
Action: Mouse scrolled (383, 331) with delta (0, 0)
Screenshot: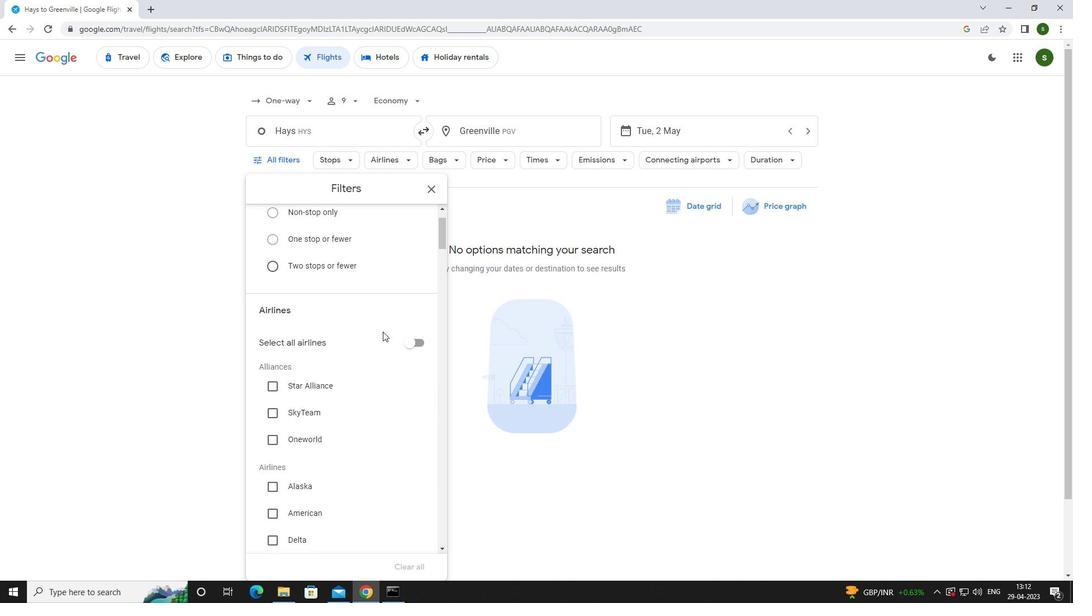 
Action: Mouse scrolled (383, 331) with delta (0, 0)
Screenshot: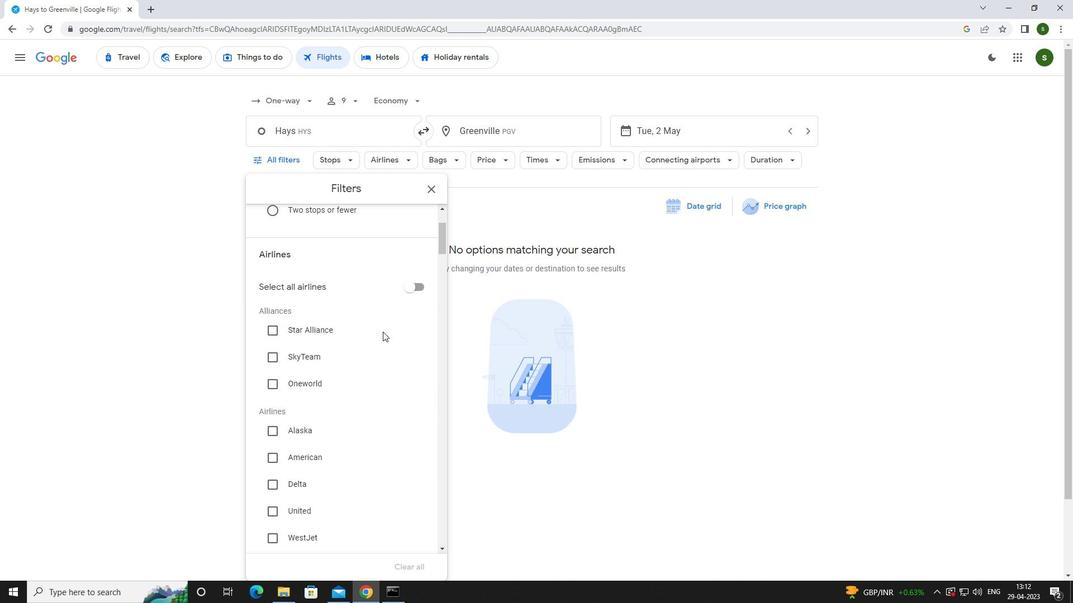 
Action: Mouse scrolled (383, 331) with delta (0, 0)
Screenshot: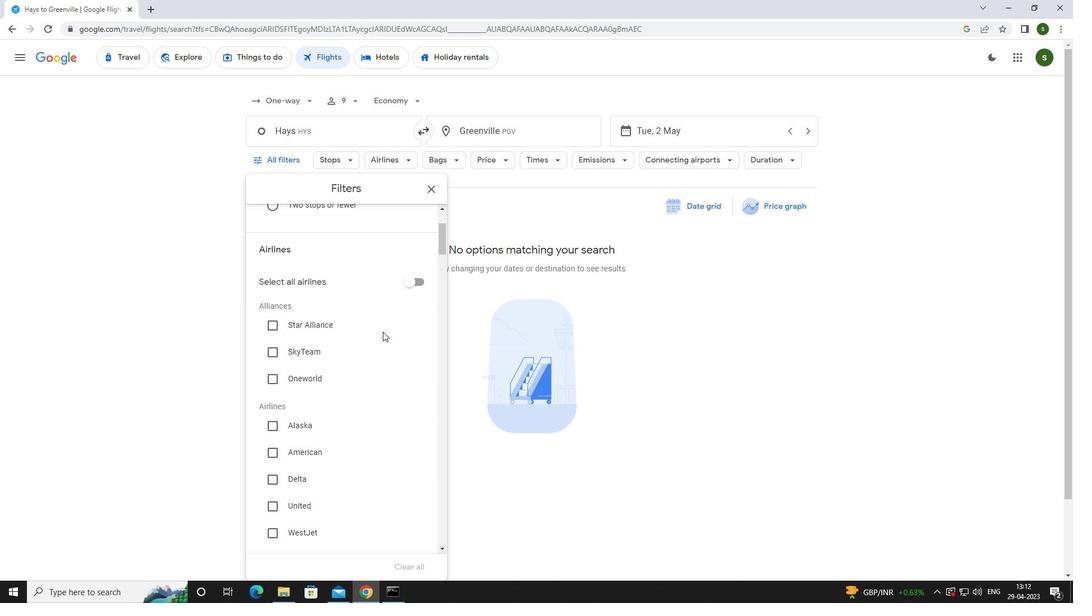 
Action: Mouse scrolled (383, 331) with delta (0, 0)
Screenshot: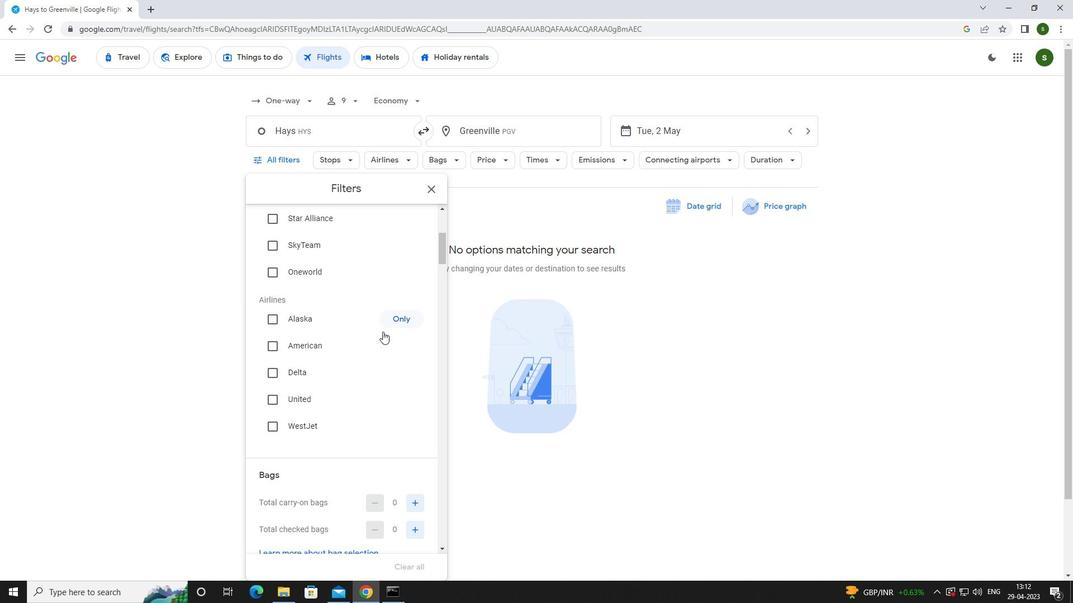
Action: Mouse scrolled (383, 331) with delta (0, 0)
Screenshot: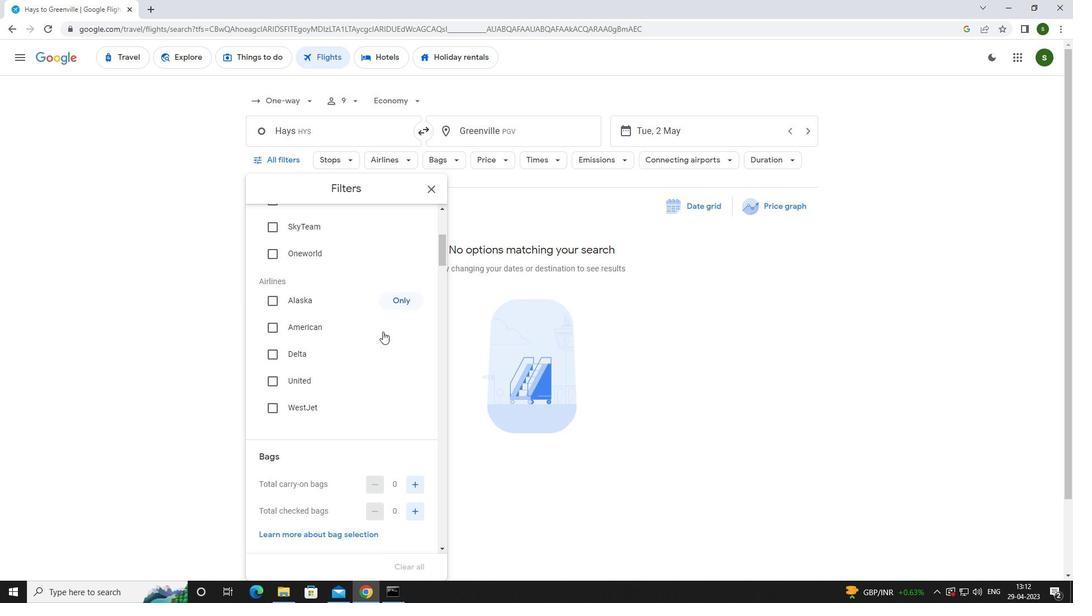 
Action: Mouse scrolled (383, 331) with delta (0, 0)
Screenshot: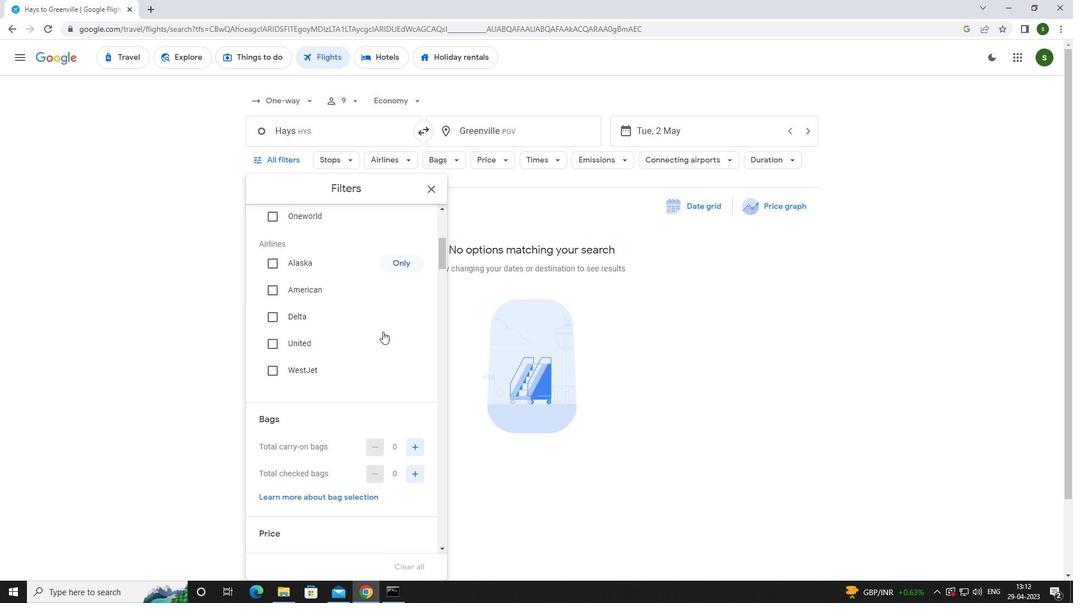 
Action: Mouse moved to (413, 336)
Screenshot: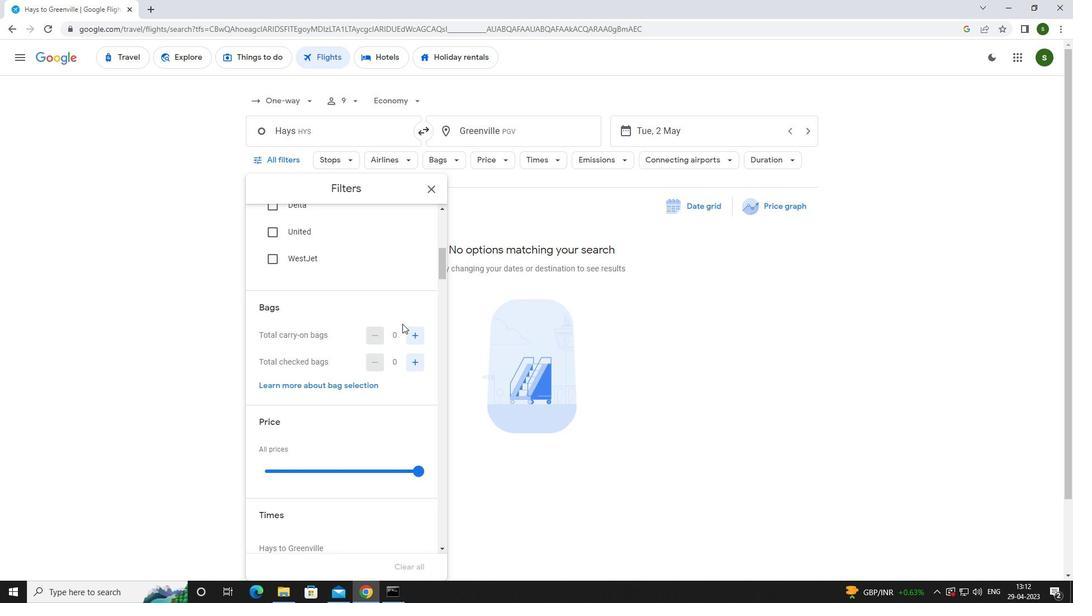 
Action: Mouse pressed left at (413, 336)
Screenshot: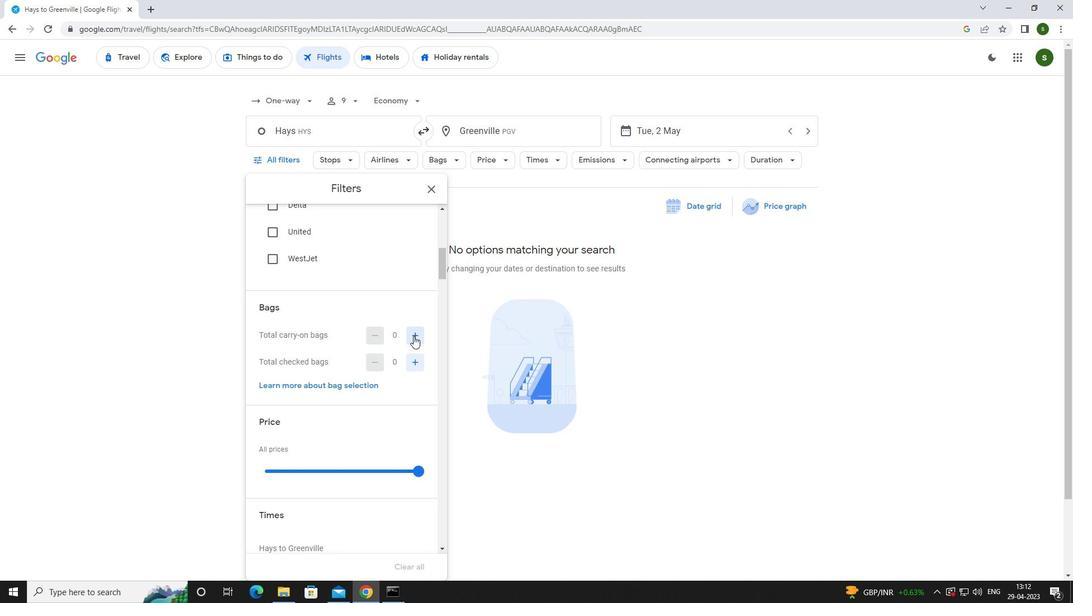 
Action: Mouse pressed left at (413, 336)
Screenshot: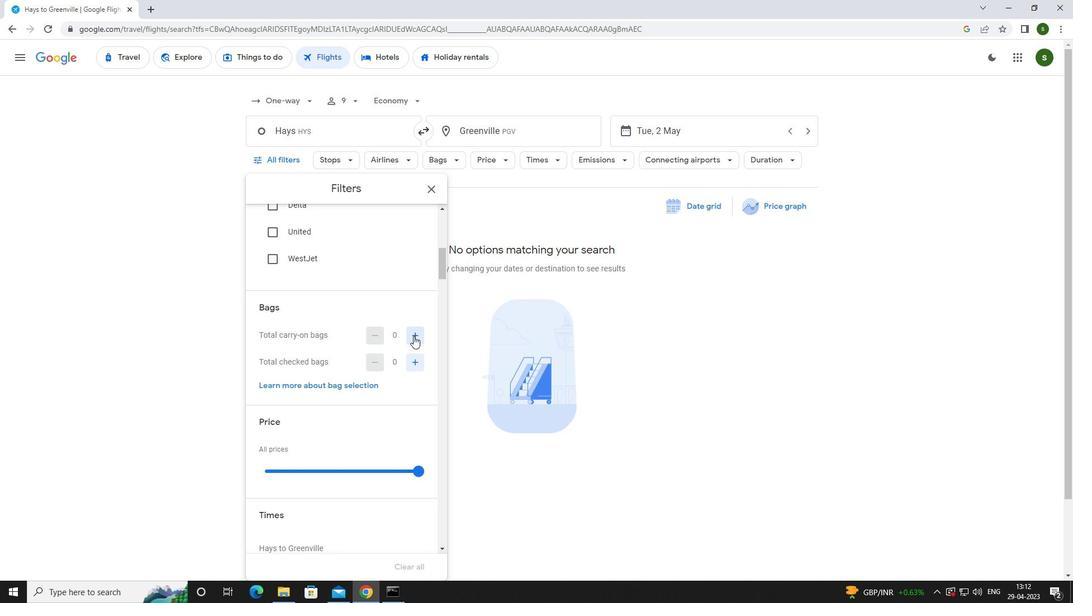 
Action: Mouse moved to (408, 338)
Screenshot: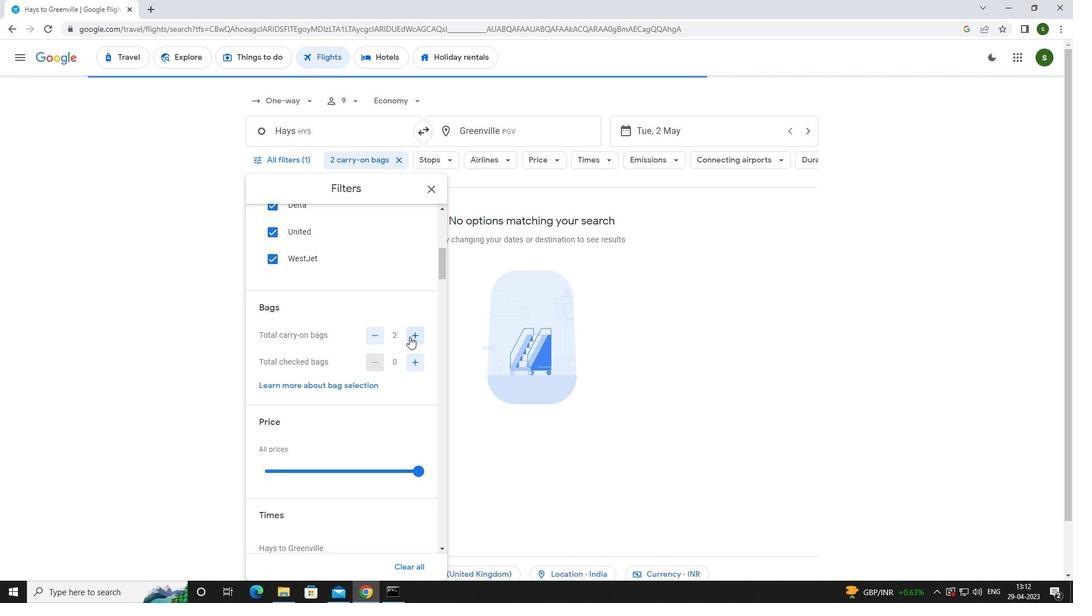 
Action: Mouse scrolled (408, 337) with delta (0, 0)
Screenshot: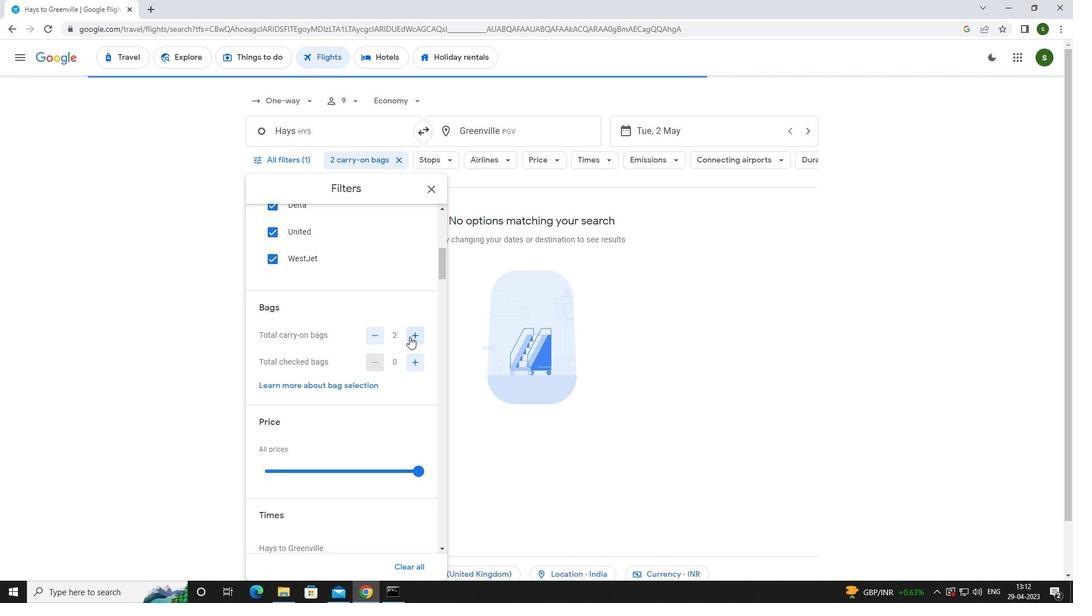 
Action: Mouse scrolled (408, 337) with delta (0, 0)
Screenshot: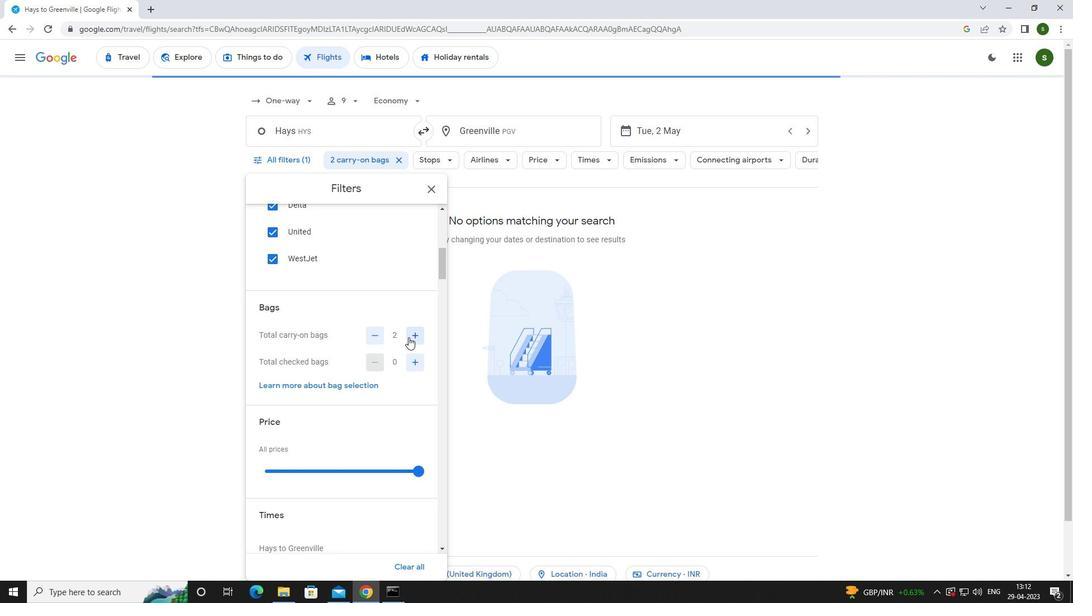 
Action: Mouse moved to (421, 357)
Screenshot: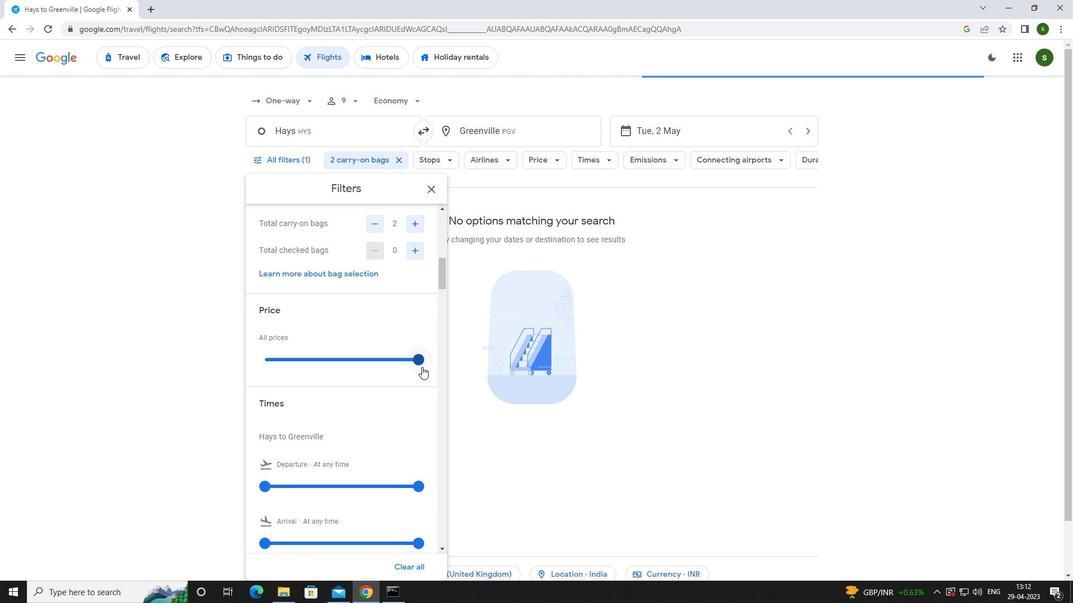 
Action: Mouse pressed left at (421, 357)
Screenshot: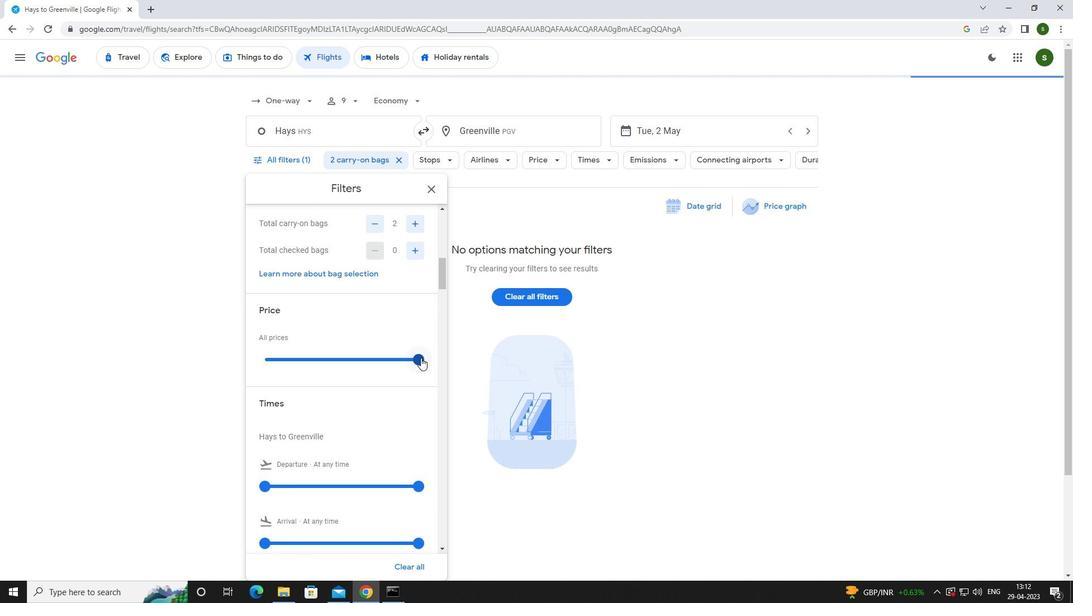 
Action: Mouse moved to (406, 361)
Screenshot: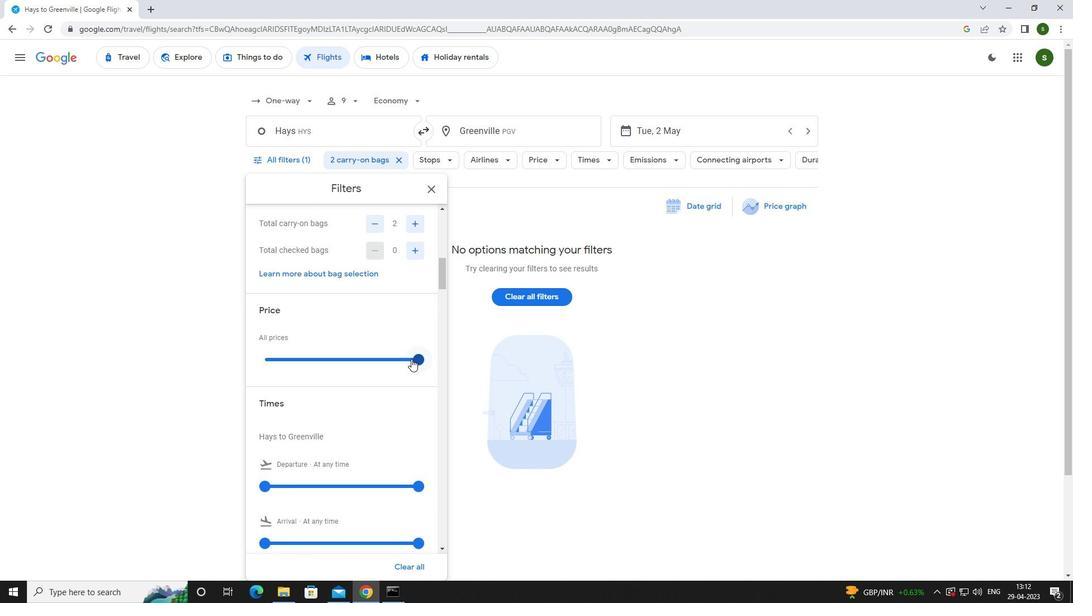 
Action: Mouse scrolled (406, 360) with delta (0, 0)
Screenshot: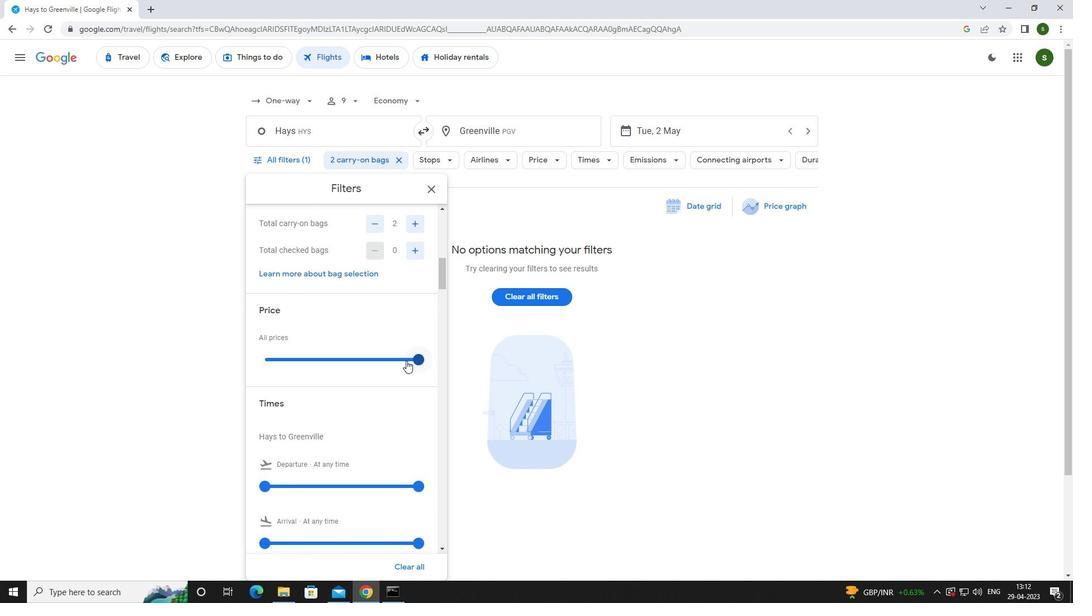 
Action: Mouse scrolled (406, 360) with delta (0, 0)
Screenshot: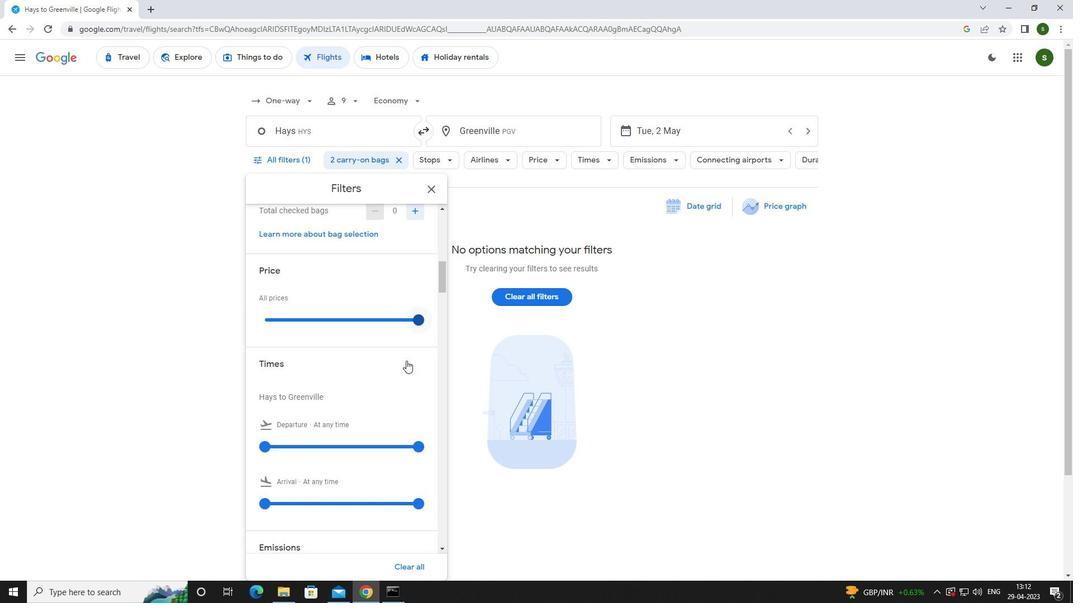 
Action: Mouse scrolled (406, 360) with delta (0, 0)
Screenshot: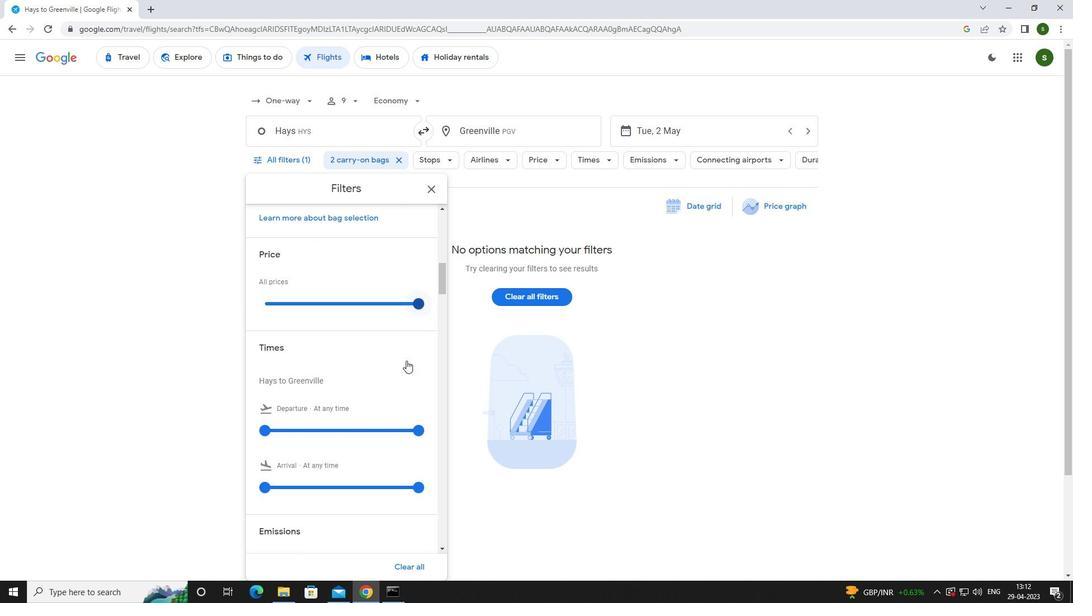 
Action: Mouse moved to (263, 319)
Screenshot: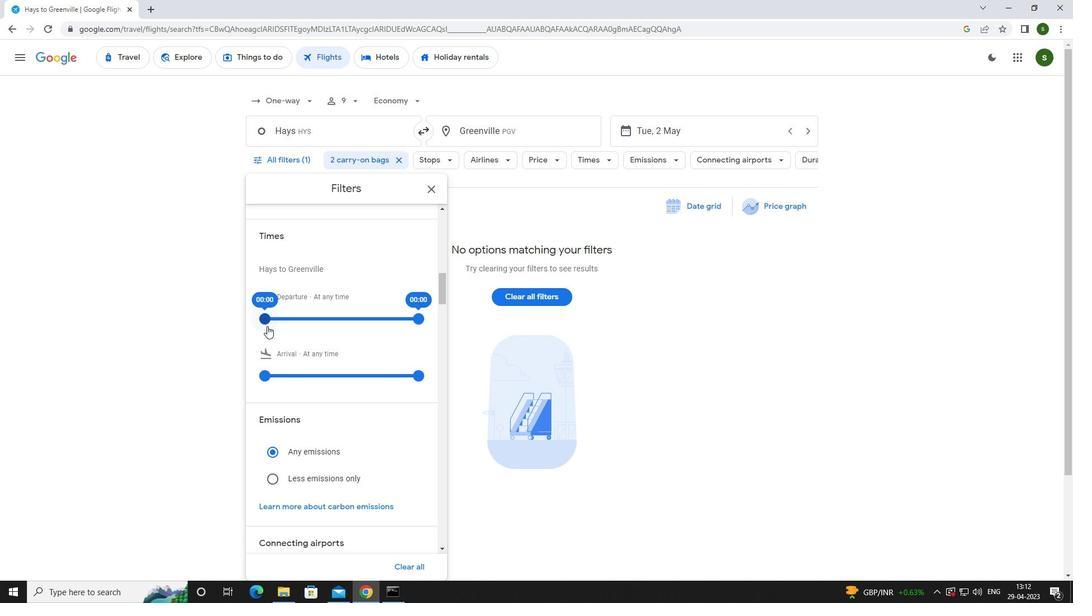 
Action: Mouse pressed left at (263, 319)
Screenshot: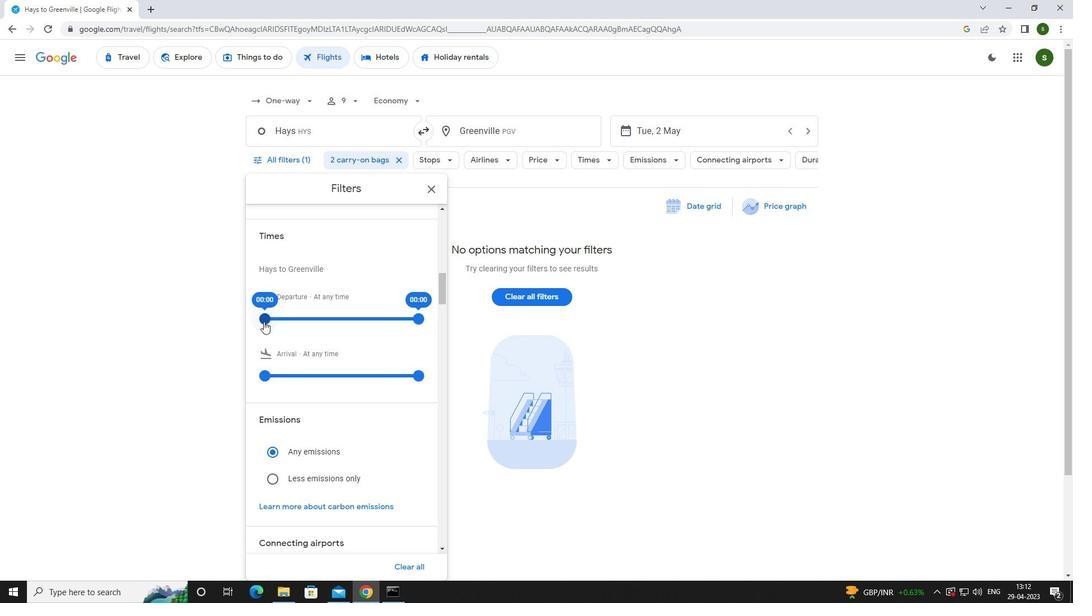 
Action: Mouse moved to (618, 350)
Screenshot: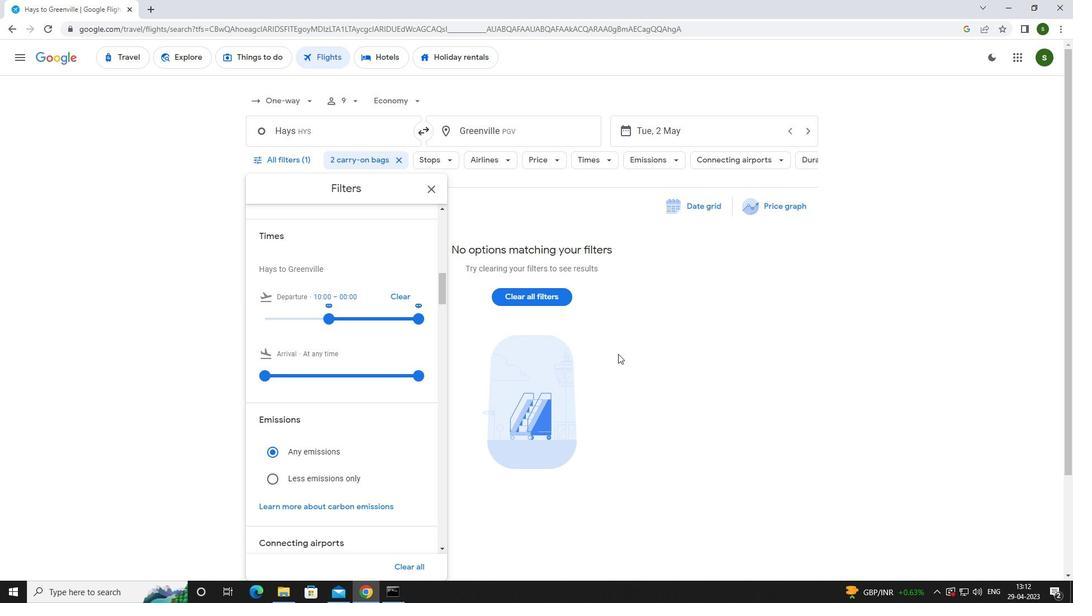 
Action: Mouse pressed left at (618, 350)
Screenshot: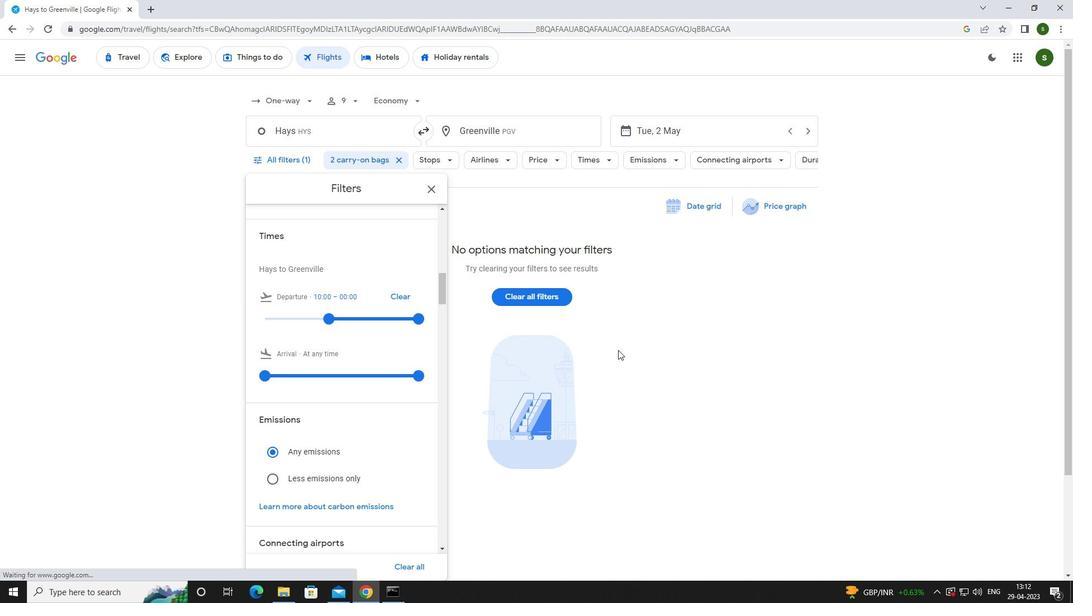 
